 Task: Look for space in Elmadağ, Turkey from 10th August, 2023 to 18th August, 2023 for 2 adults in price range Rs.10000 to Rs.14000. Place can be private room with 1  bedroom having 1 bed and 1 bathroom. Property type can be house, flat, guest house. Amenities needed are: wifi, TV, free parkinig on premises, gym, breakfast. Booking option can be shelf check-in. Required host language is English.
Action: Mouse moved to (398, 110)
Screenshot: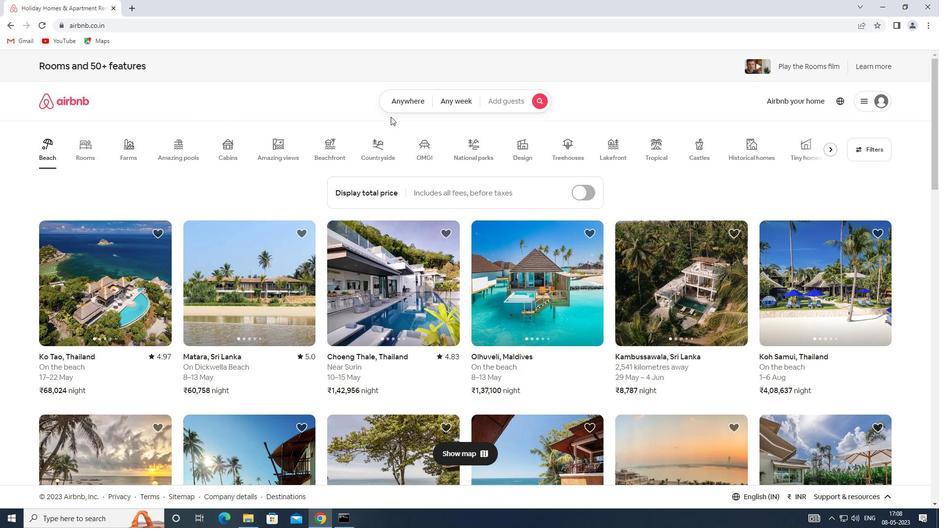 
Action: Mouse pressed left at (398, 110)
Screenshot: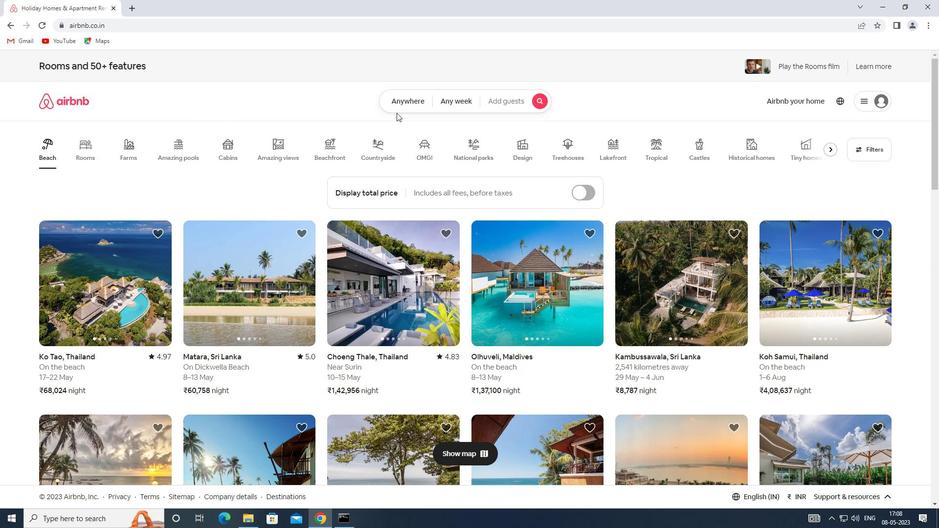 
Action: Mouse moved to (293, 138)
Screenshot: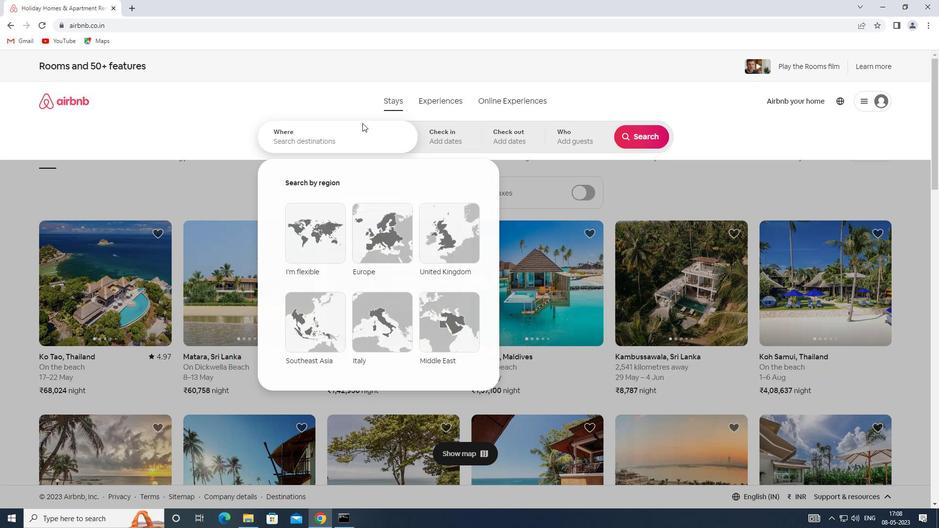
Action: Mouse pressed left at (293, 138)
Screenshot: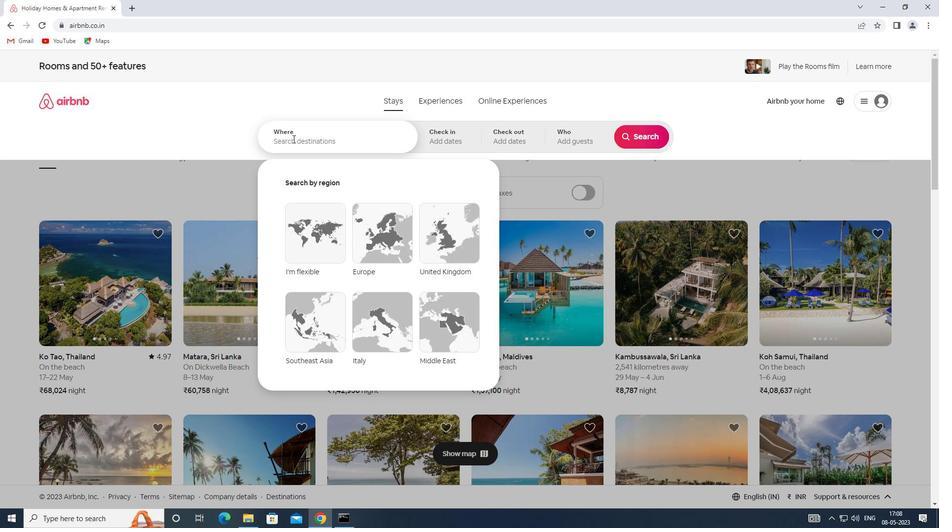 
Action: Key pressed <Key.shift>SPACE<Key.space>IN<Key.space><Key.shift>ELMAG<Key.backspace>DAG.<Key.backspace>,<Key.shift>TURKEY
Screenshot: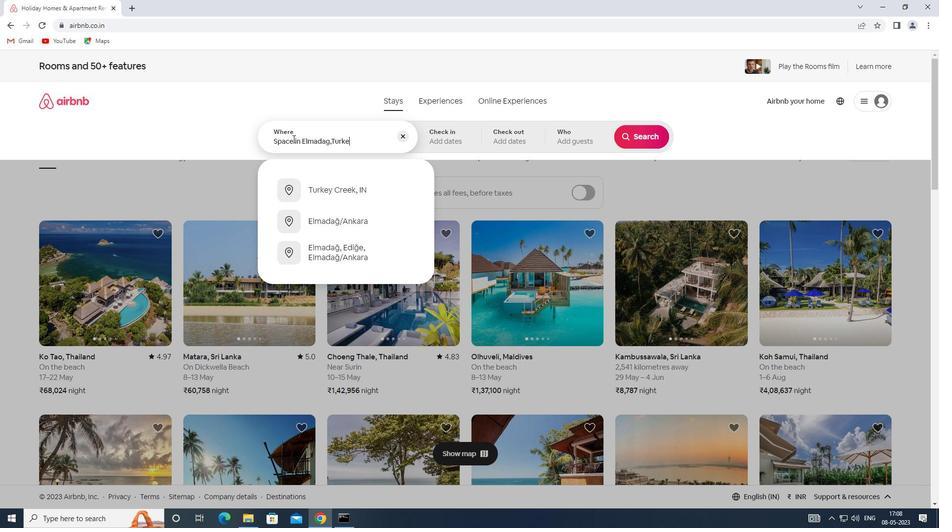
Action: Mouse moved to (441, 142)
Screenshot: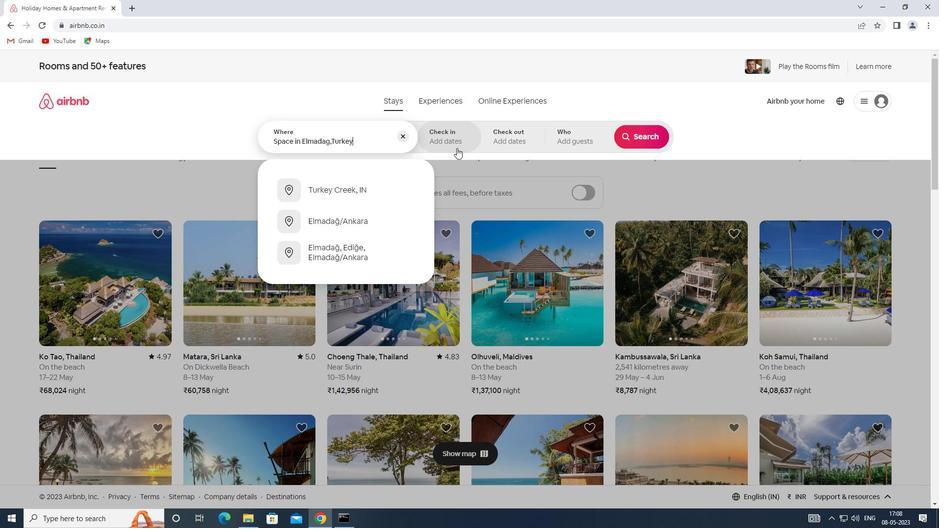 
Action: Mouse pressed left at (441, 142)
Screenshot: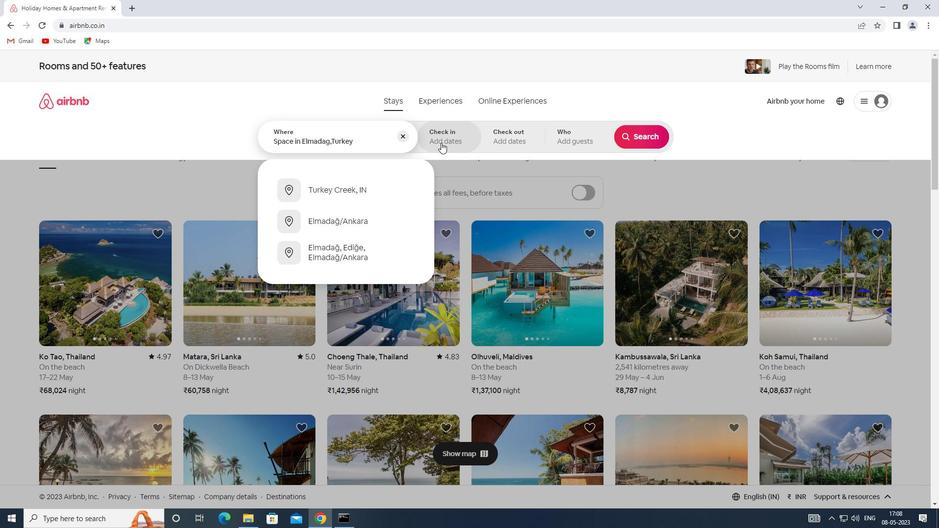
Action: Mouse moved to (642, 216)
Screenshot: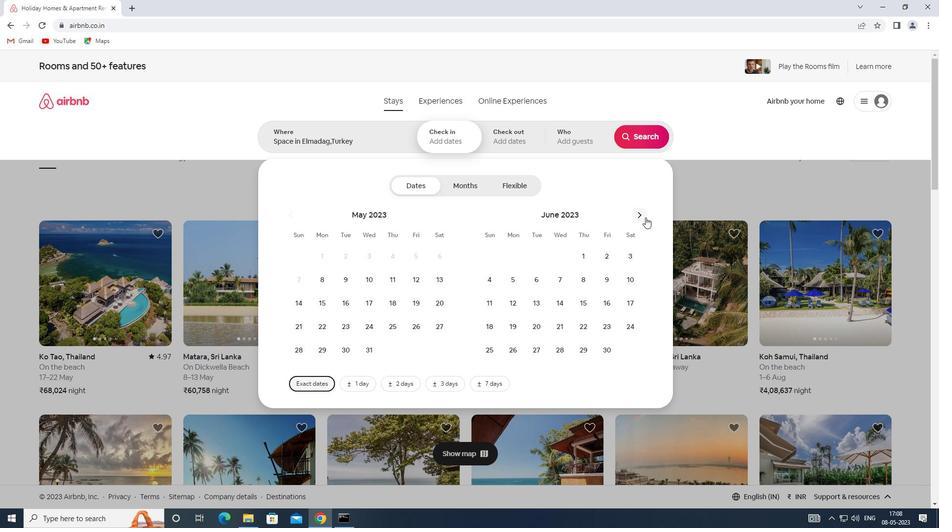 
Action: Mouse pressed left at (642, 216)
Screenshot: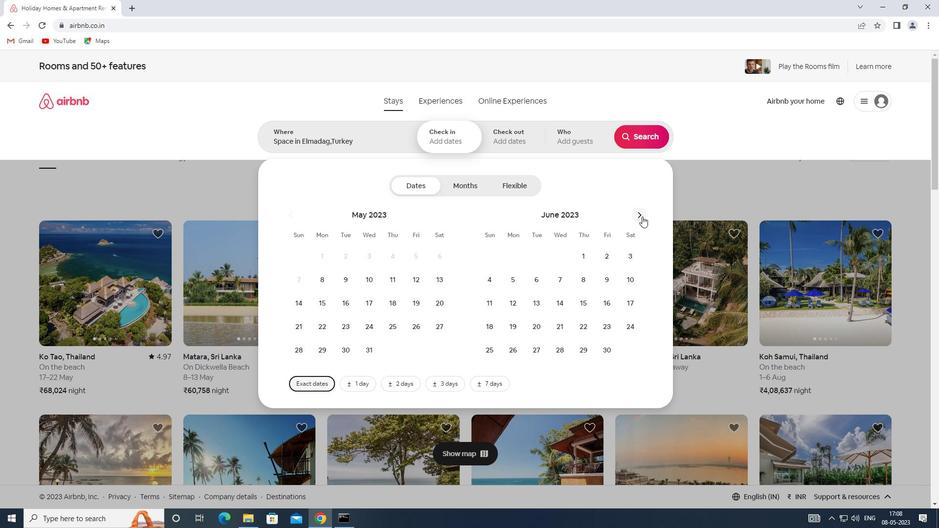 
Action: Mouse pressed left at (642, 216)
Screenshot: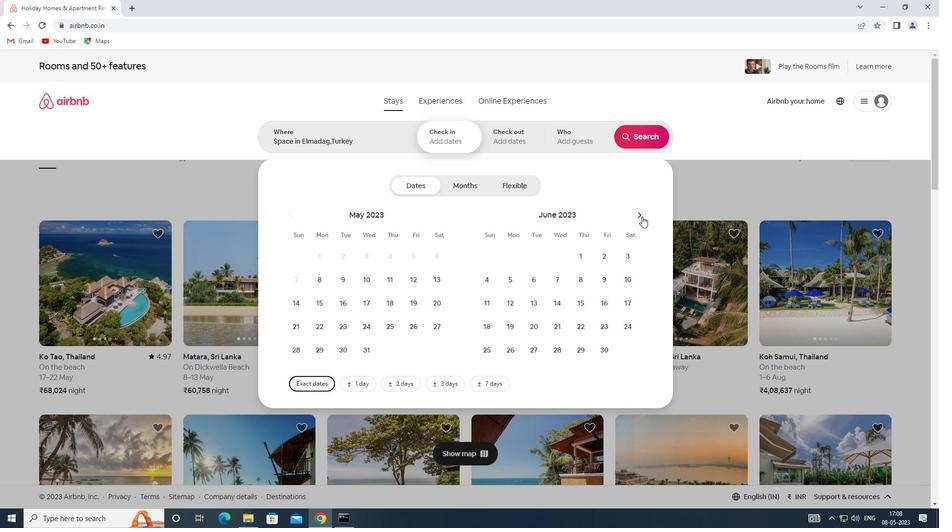 
Action: Mouse moved to (587, 277)
Screenshot: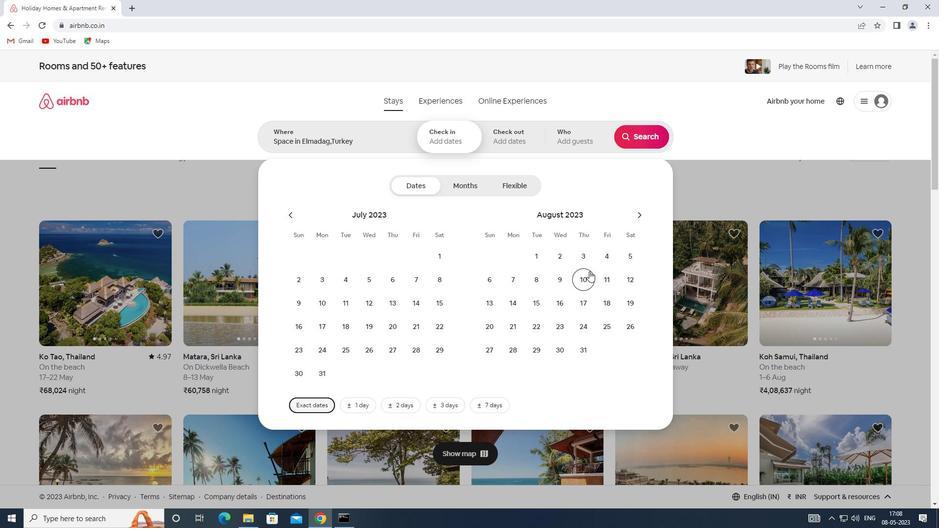 
Action: Mouse pressed left at (587, 277)
Screenshot: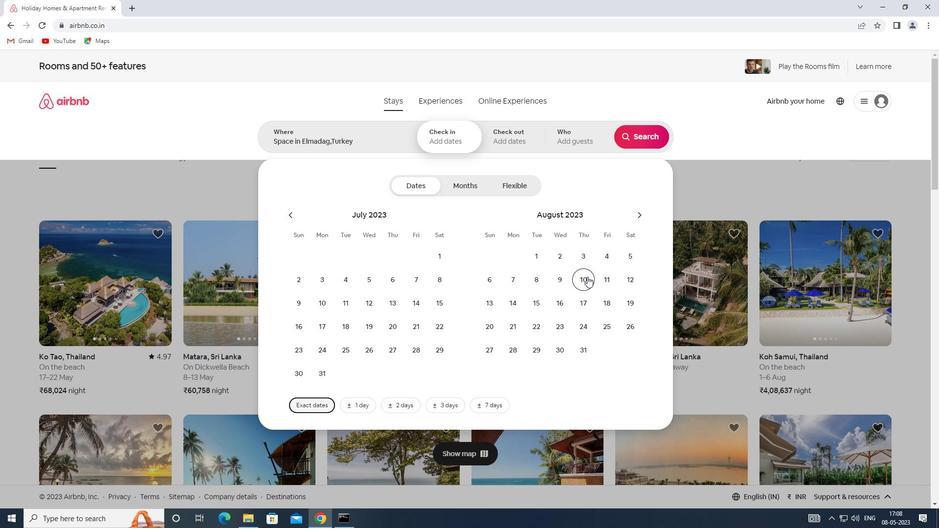 
Action: Mouse moved to (611, 301)
Screenshot: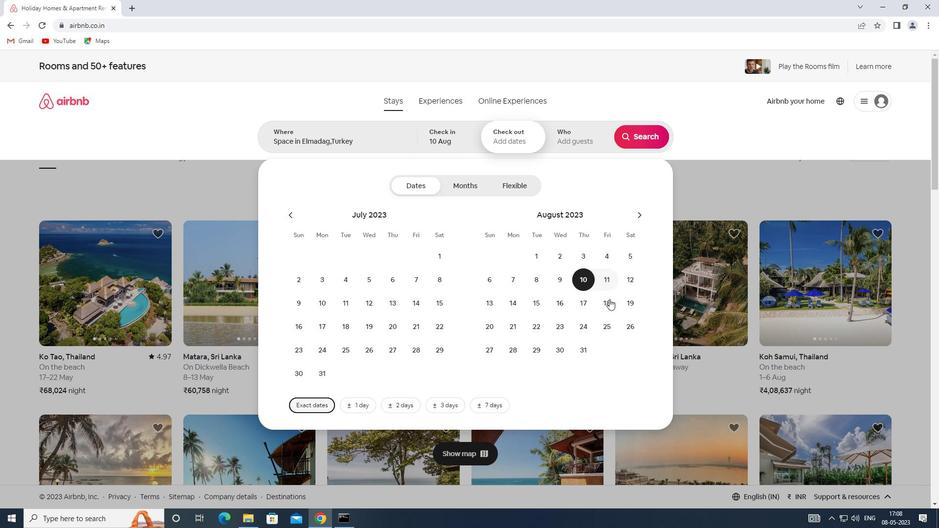 
Action: Mouse pressed left at (611, 301)
Screenshot: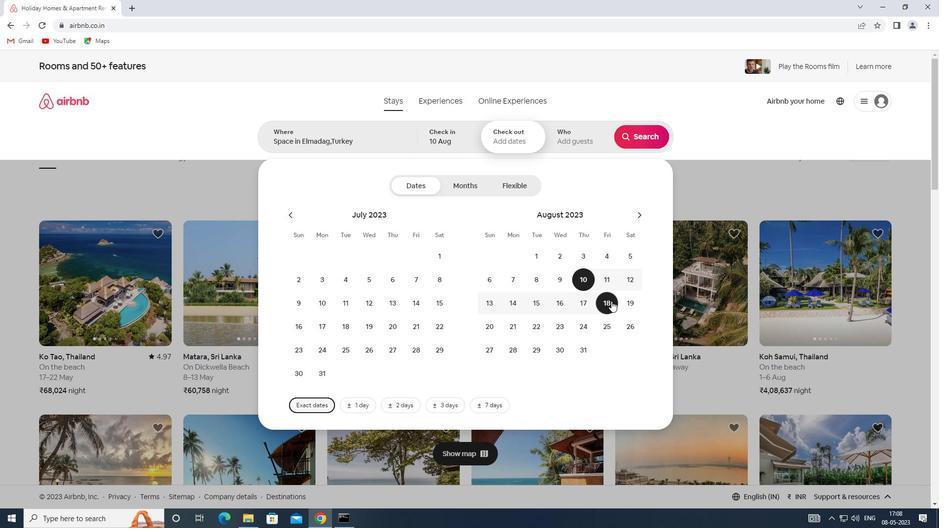 
Action: Mouse moved to (576, 137)
Screenshot: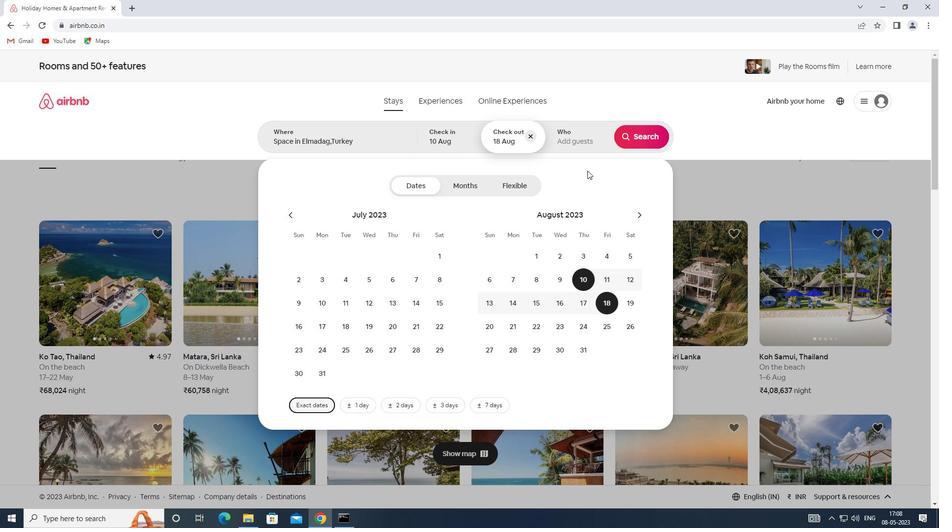 
Action: Mouse pressed left at (576, 137)
Screenshot: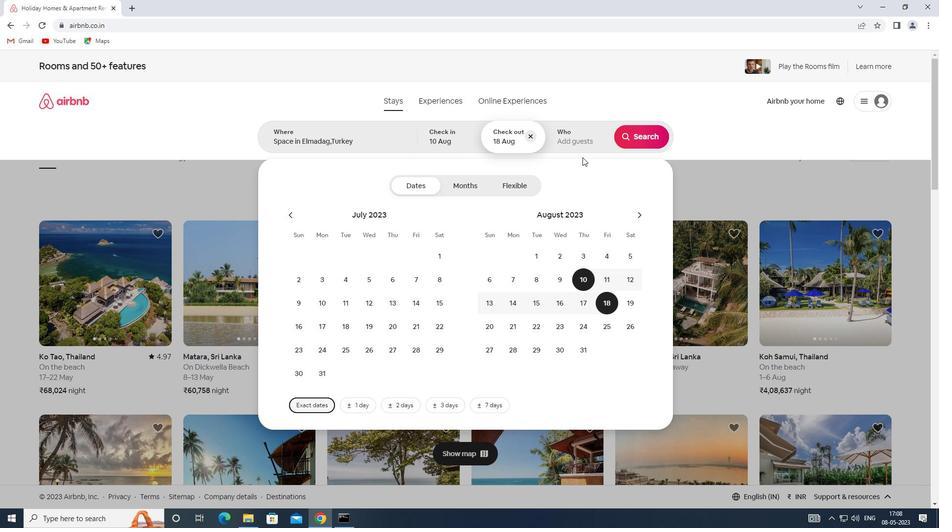 
Action: Mouse moved to (639, 187)
Screenshot: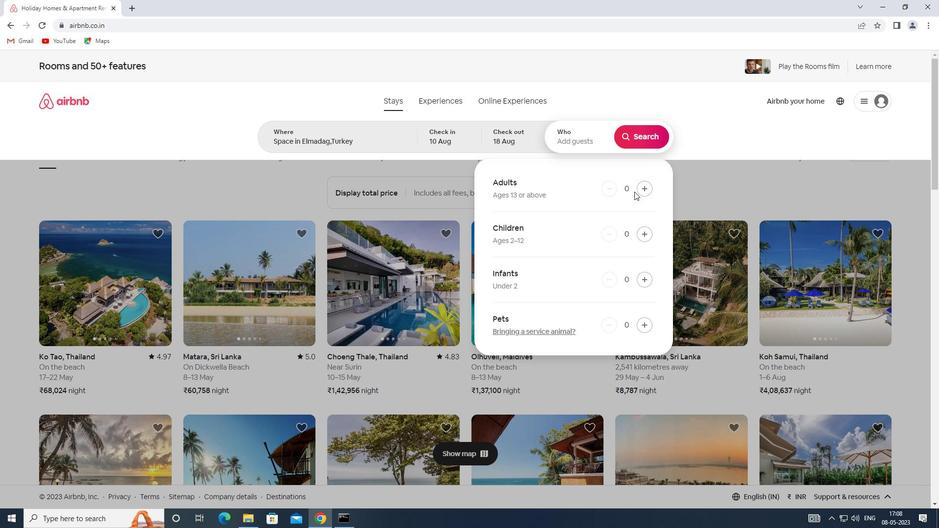 
Action: Mouse pressed left at (639, 187)
Screenshot: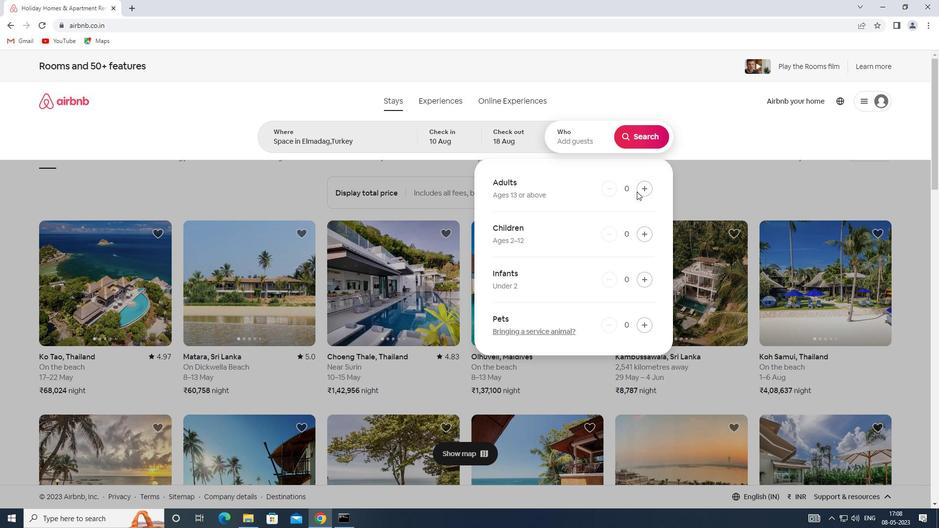 
Action: Mouse pressed left at (639, 187)
Screenshot: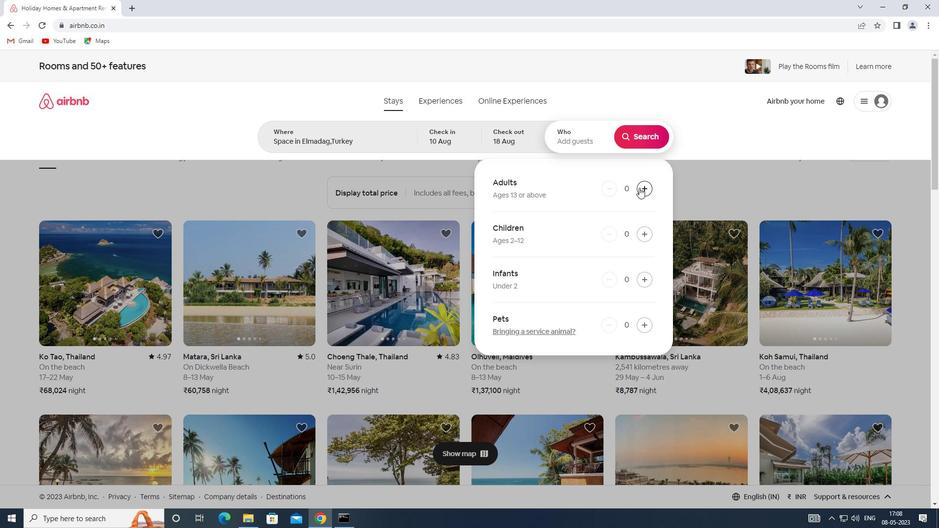 
Action: Mouse moved to (642, 143)
Screenshot: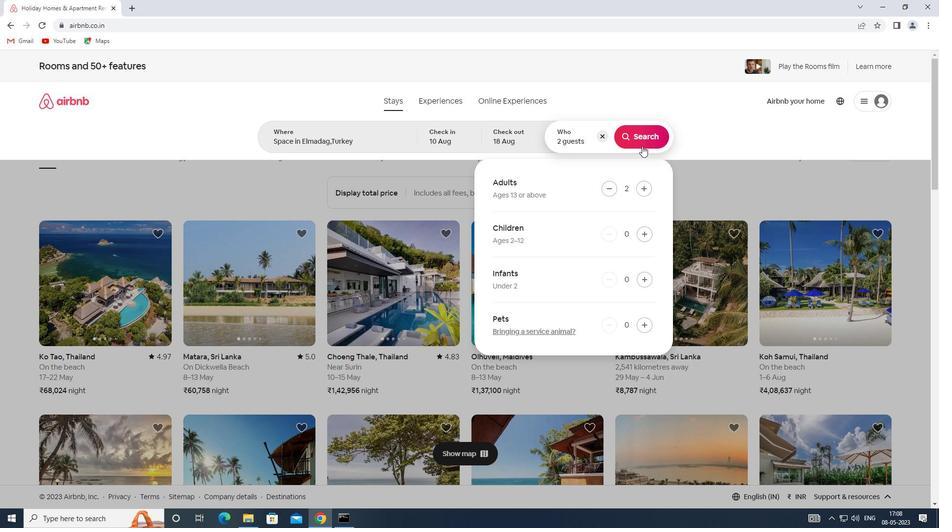 
Action: Mouse pressed left at (642, 143)
Screenshot: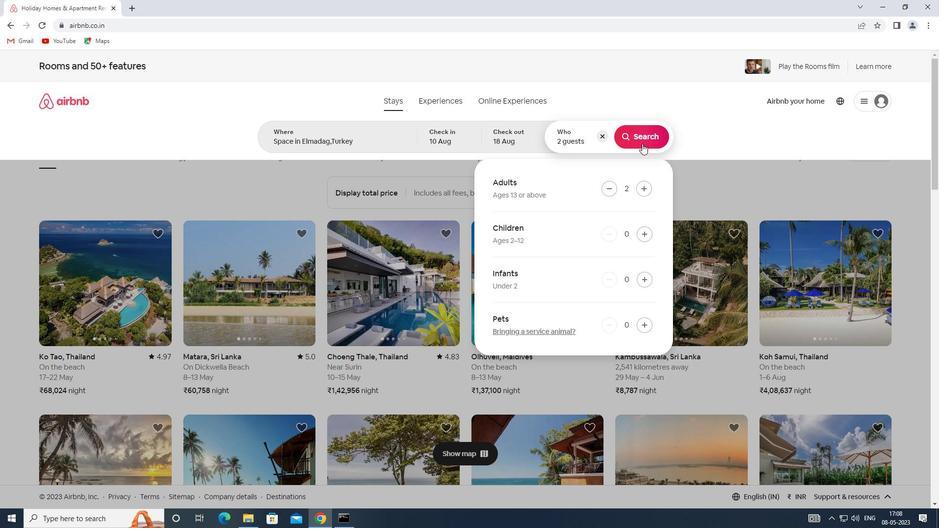 
Action: Mouse moved to (878, 107)
Screenshot: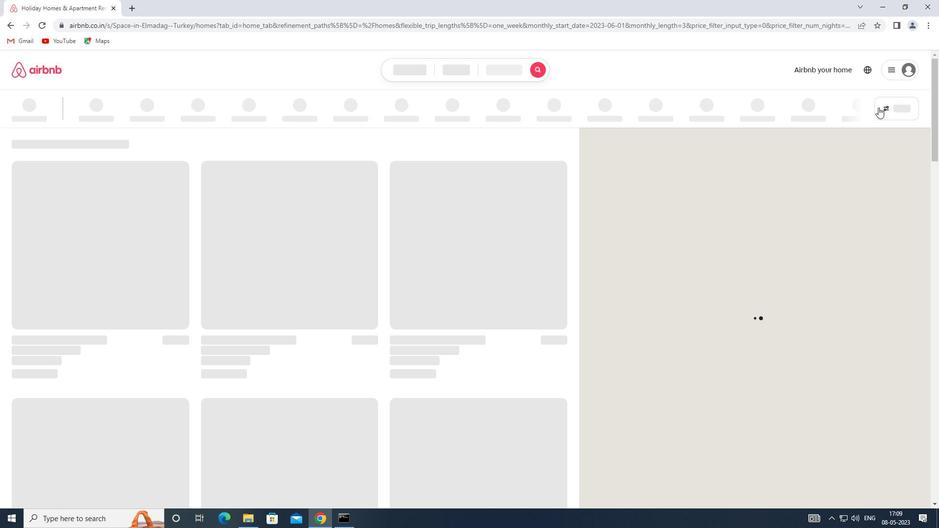 
Action: Mouse pressed left at (878, 107)
Screenshot: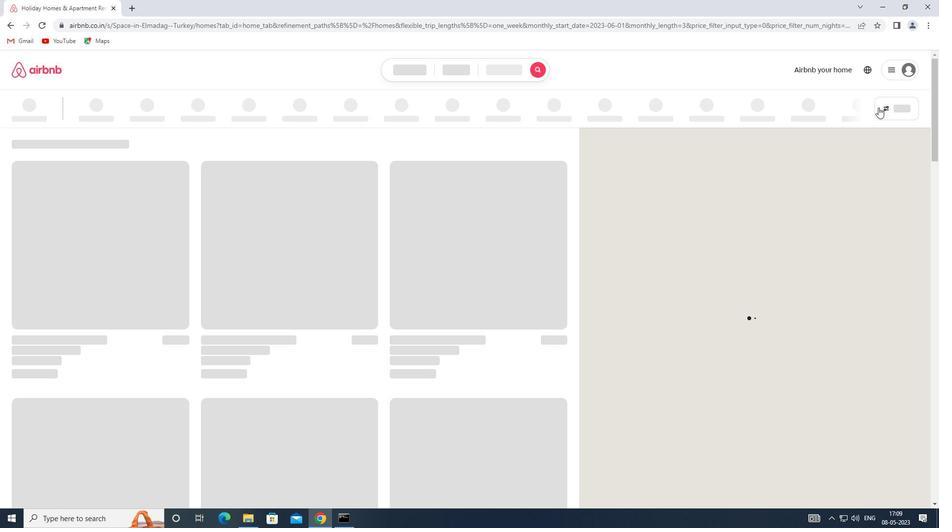 
Action: Mouse moved to (878, 108)
Screenshot: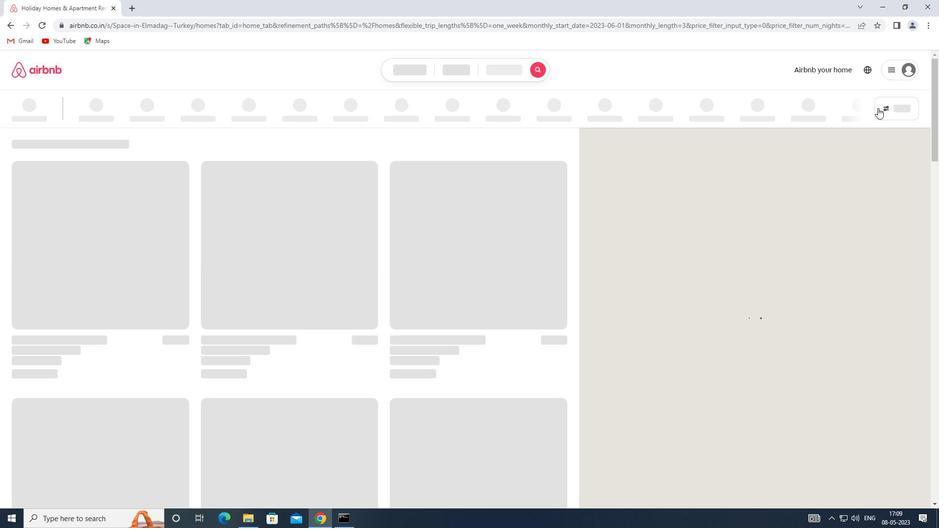 
Action: Mouse pressed left at (878, 108)
Screenshot: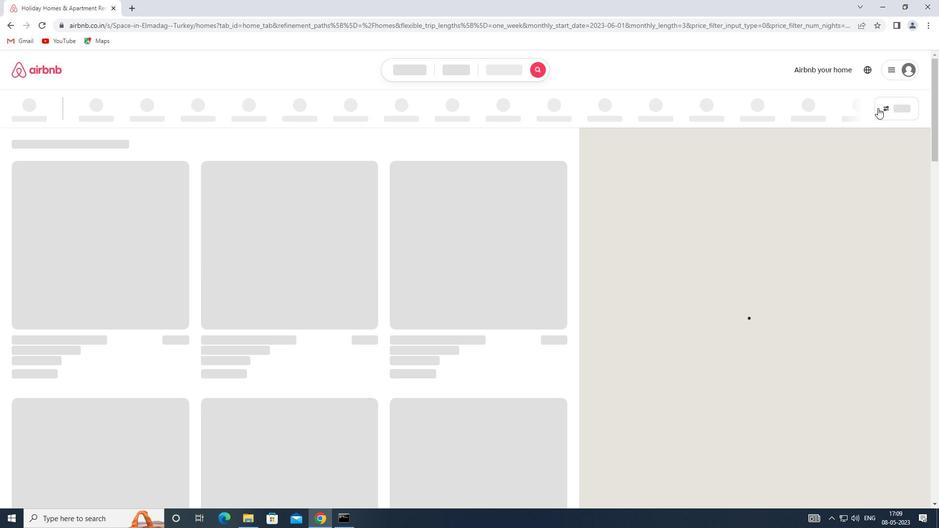 
Action: Mouse moved to (888, 108)
Screenshot: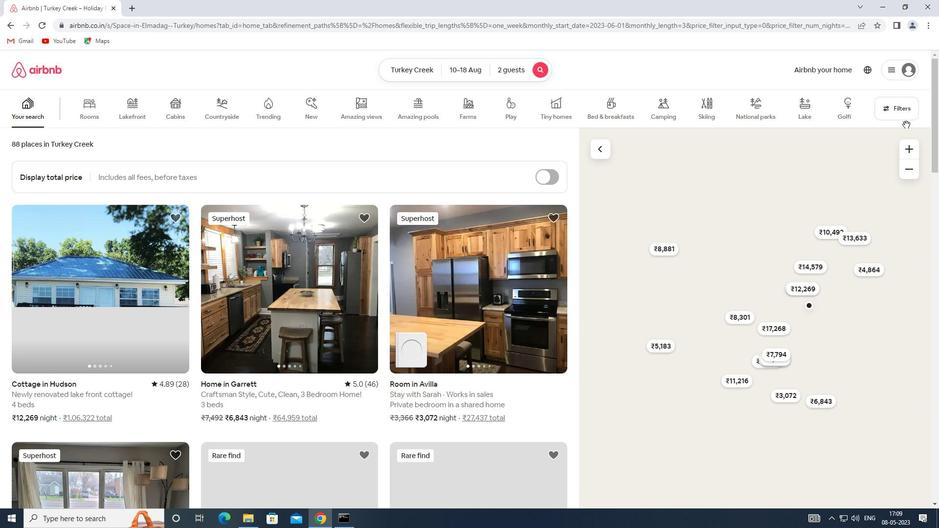 
Action: Mouse pressed left at (888, 108)
Screenshot: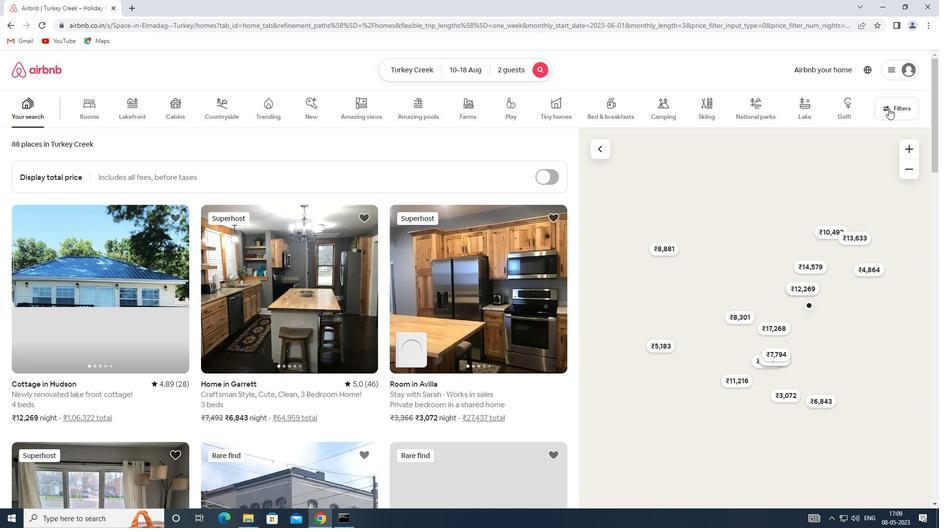 
Action: Mouse moved to (339, 352)
Screenshot: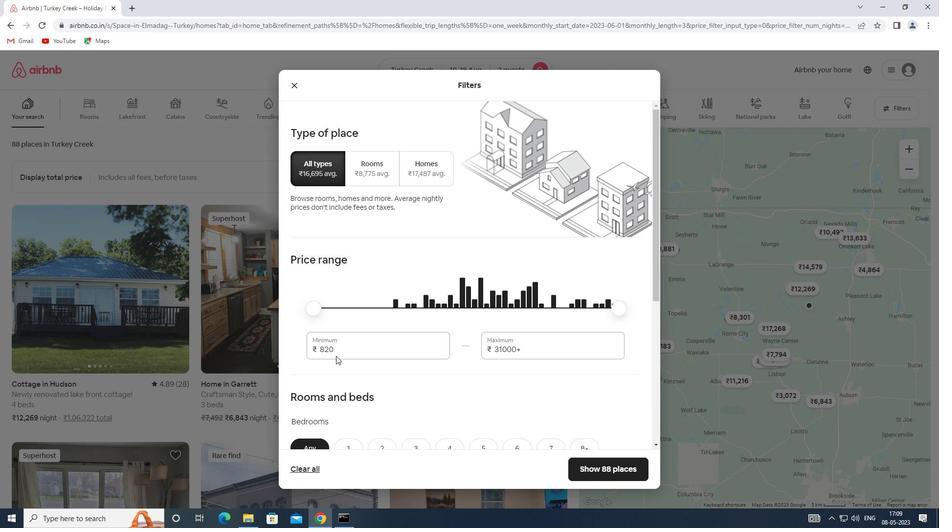 
Action: Mouse pressed left at (339, 352)
Screenshot: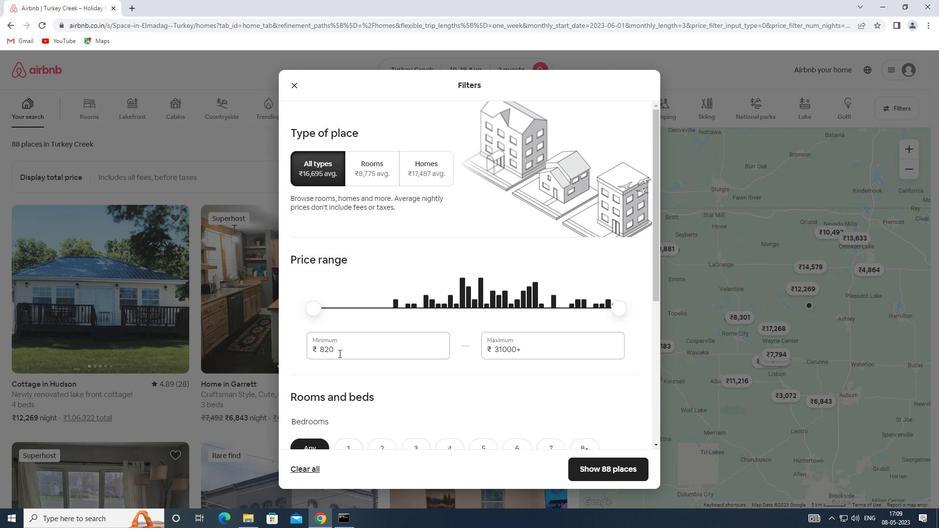 
Action: Mouse moved to (294, 351)
Screenshot: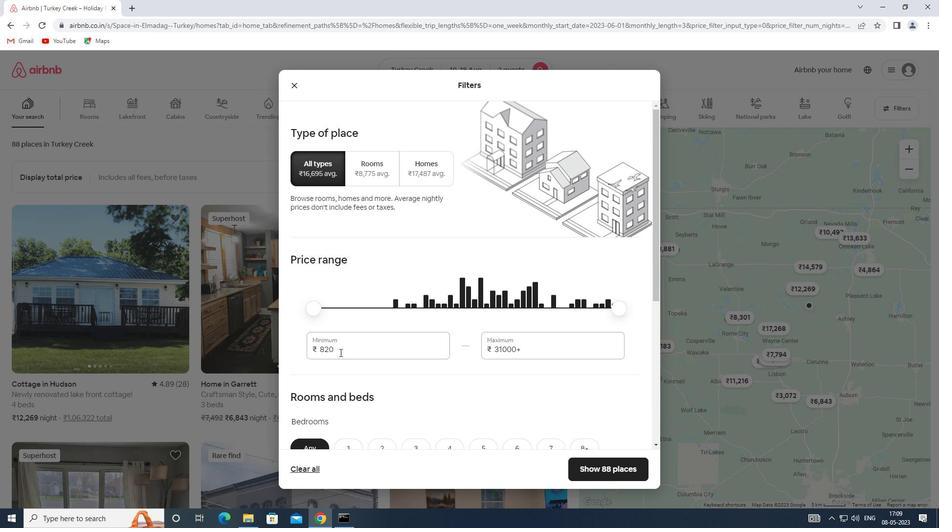 
Action: Key pressed 10000
Screenshot: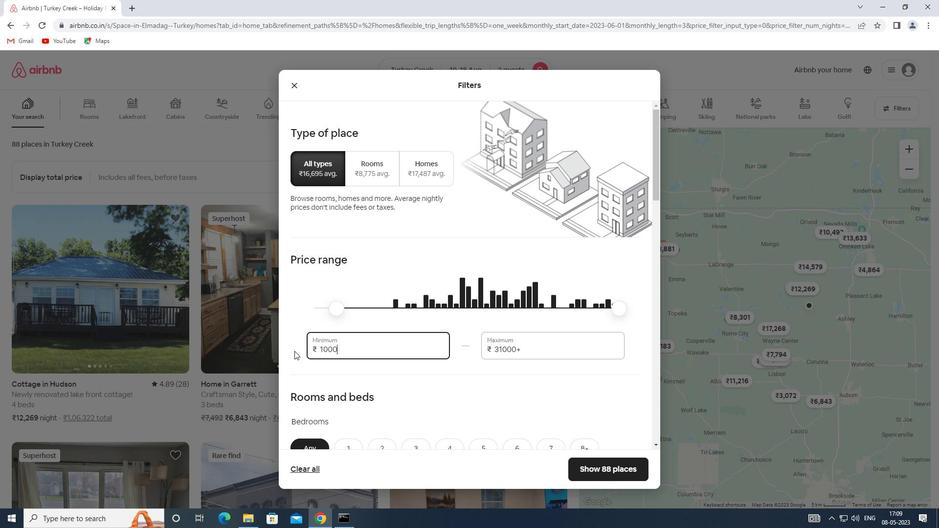 
Action: Mouse moved to (534, 353)
Screenshot: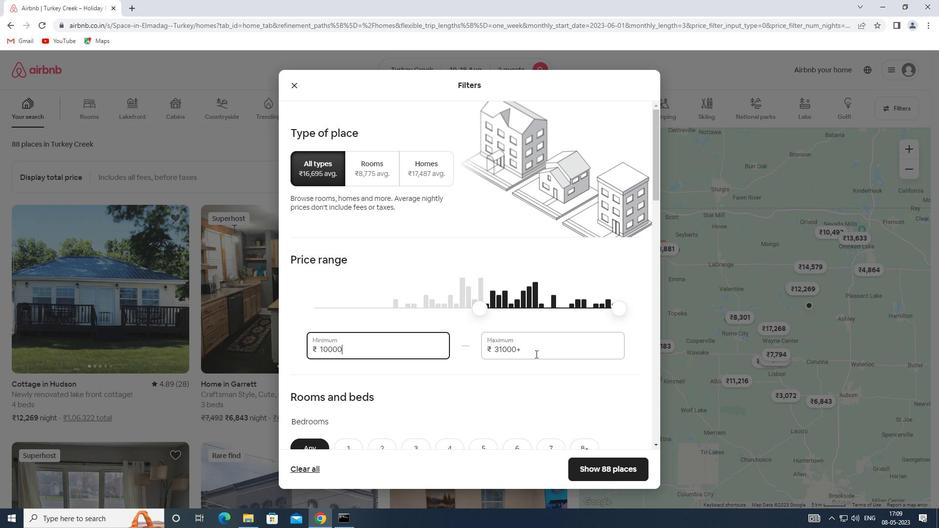 
Action: Mouse pressed left at (534, 353)
Screenshot: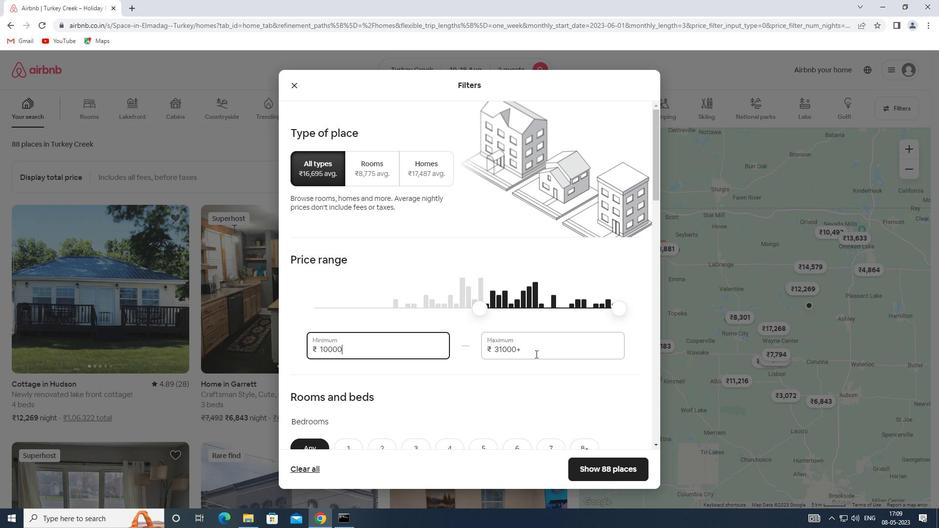 
Action: Mouse moved to (460, 357)
Screenshot: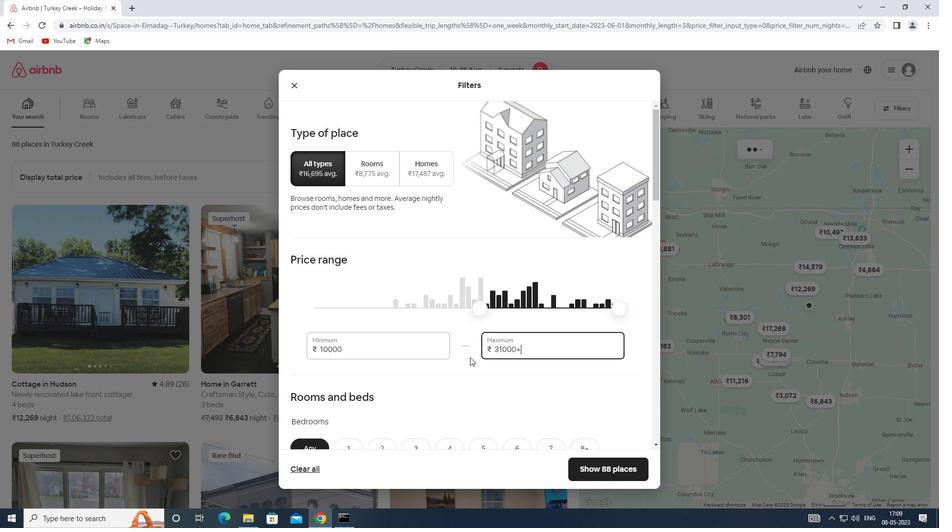 
Action: Key pressed 14000
Screenshot: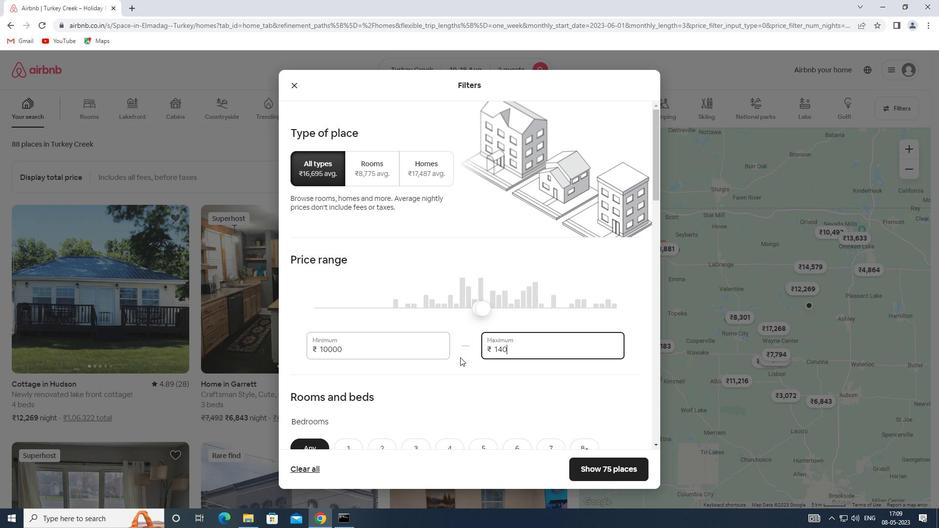 
Action: Mouse moved to (462, 330)
Screenshot: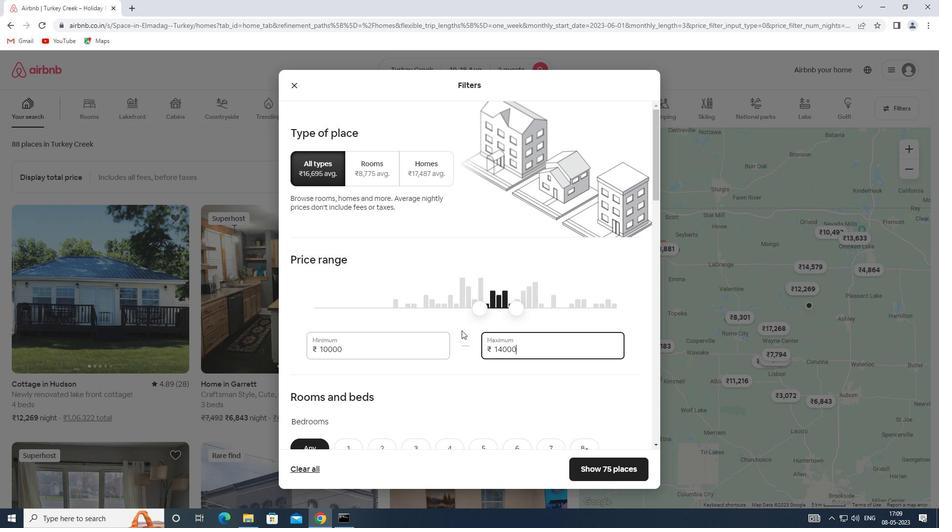 
Action: Mouse scrolled (462, 329) with delta (0, 0)
Screenshot: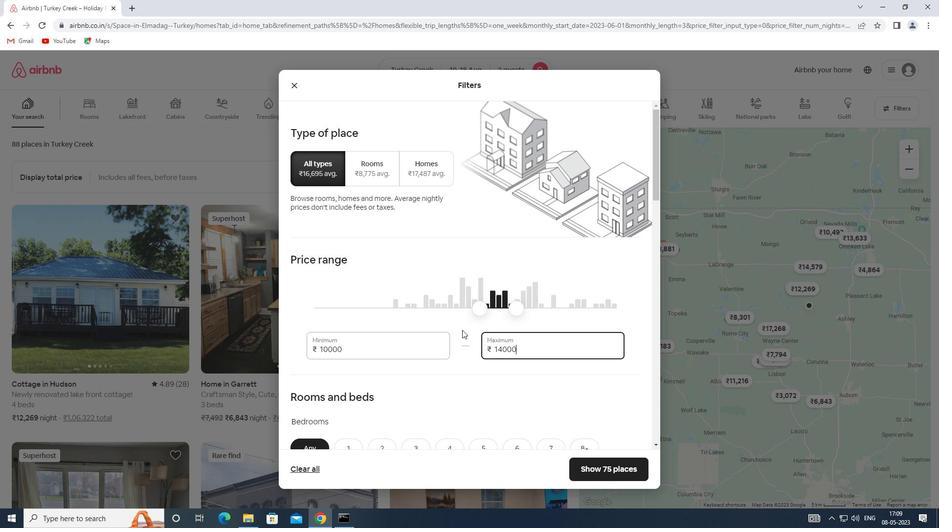 
Action: Mouse scrolled (462, 329) with delta (0, 0)
Screenshot: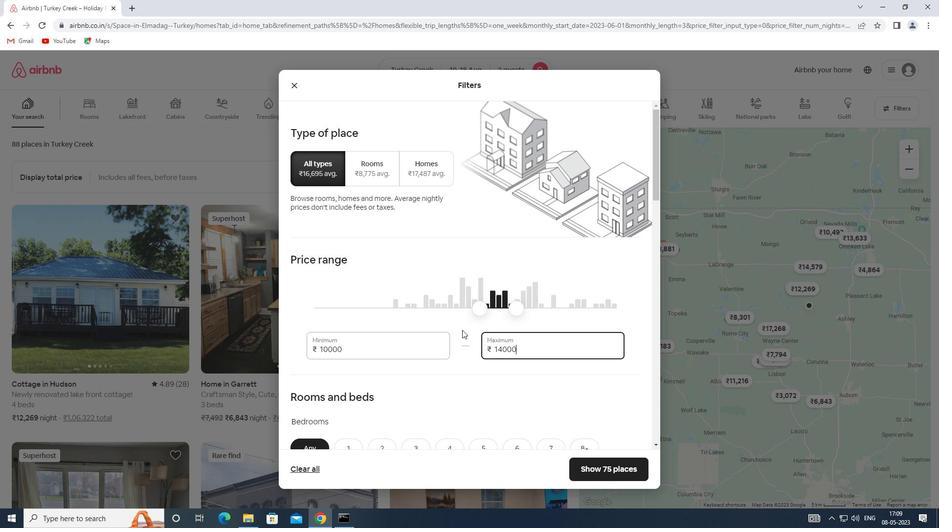 
Action: Mouse scrolled (462, 329) with delta (0, 0)
Screenshot: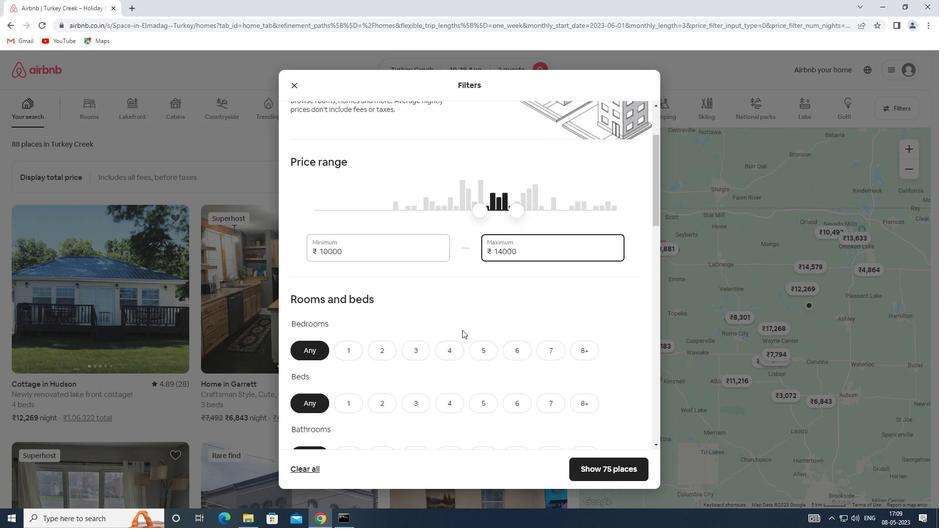 
Action: Mouse moved to (346, 300)
Screenshot: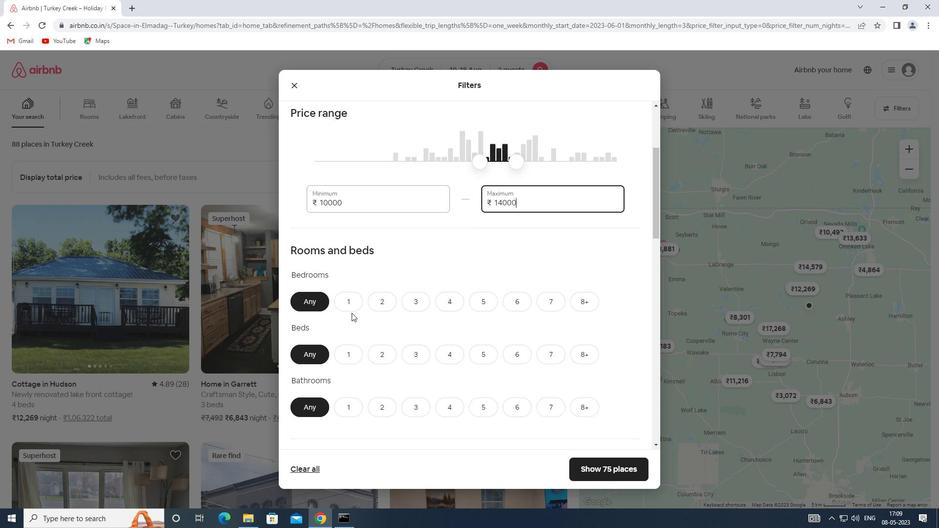 
Action: Mouse pressed left at (346, 300)
Screenshot: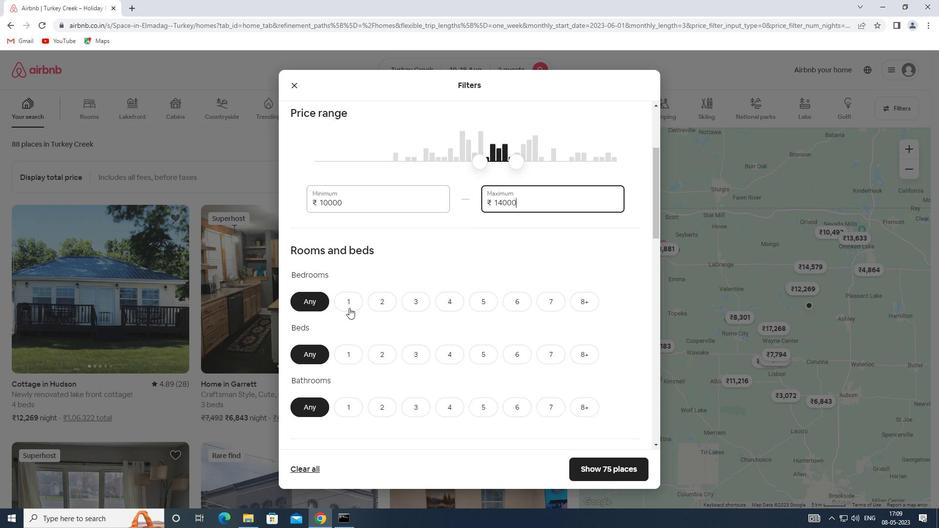 
Action: Mouse moved to (355, 356)
Screenshot: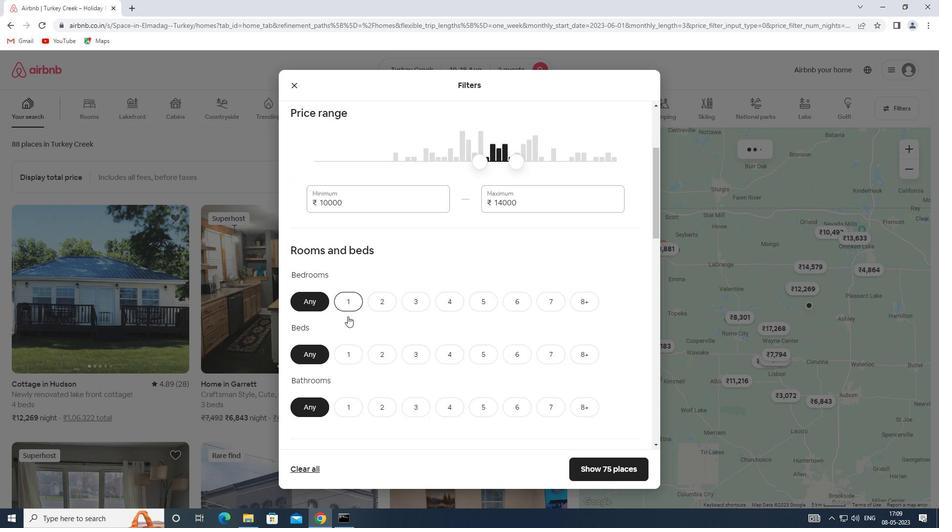 
Action: Mouse pressed left at (355, 356)
Screenshot: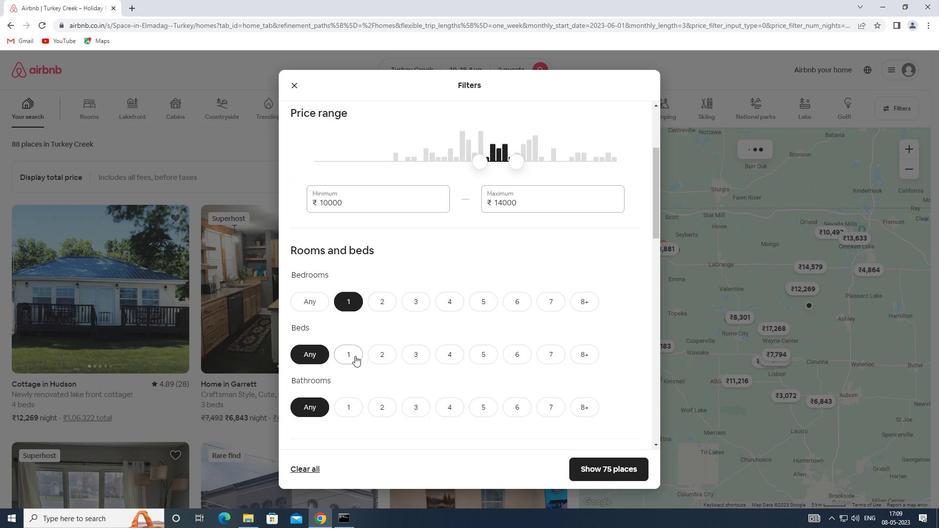 
Action: Mouse moved to (352, 408)
Screenshot: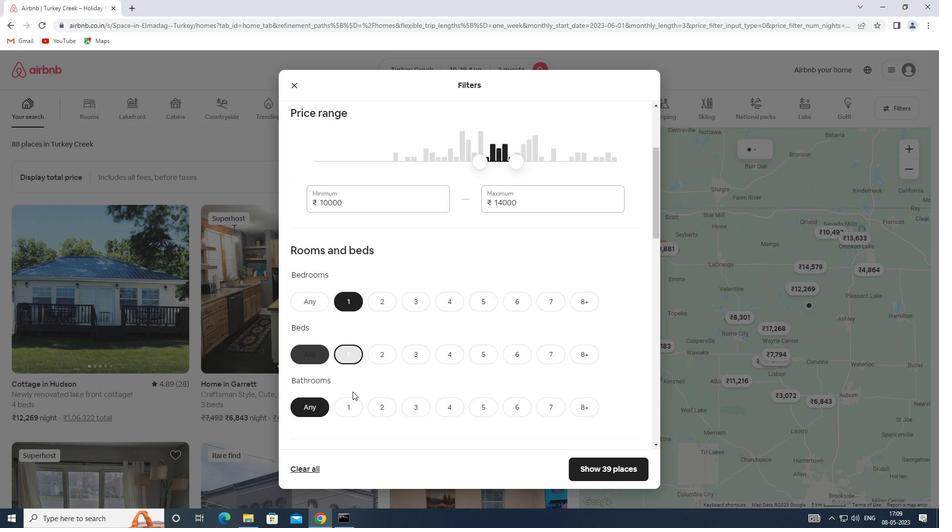 
Action: Mouse pressed left at (352, 408)
Screenshot: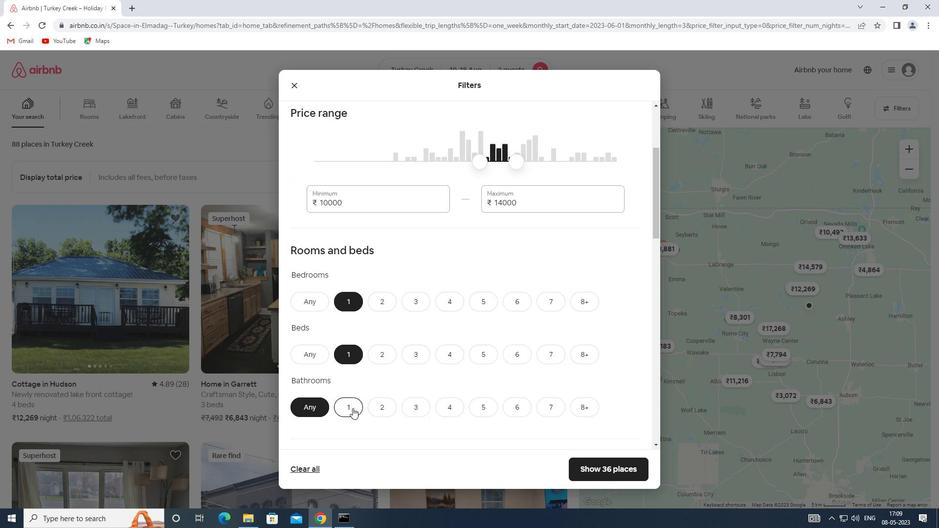 
Action: Mouse moved to (372, 375)
Screenshot: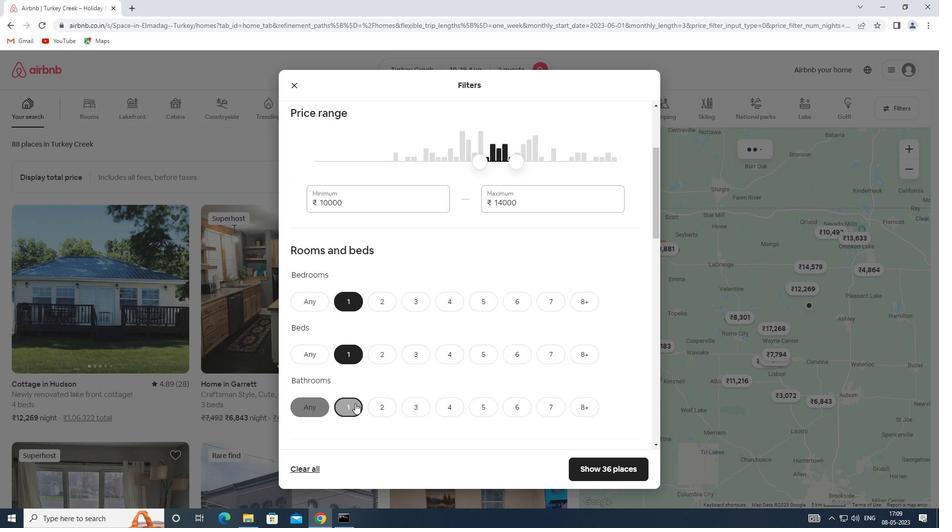 
Action: Mouse scrolled (372, 375) with delta (0, 0)
Screenshot: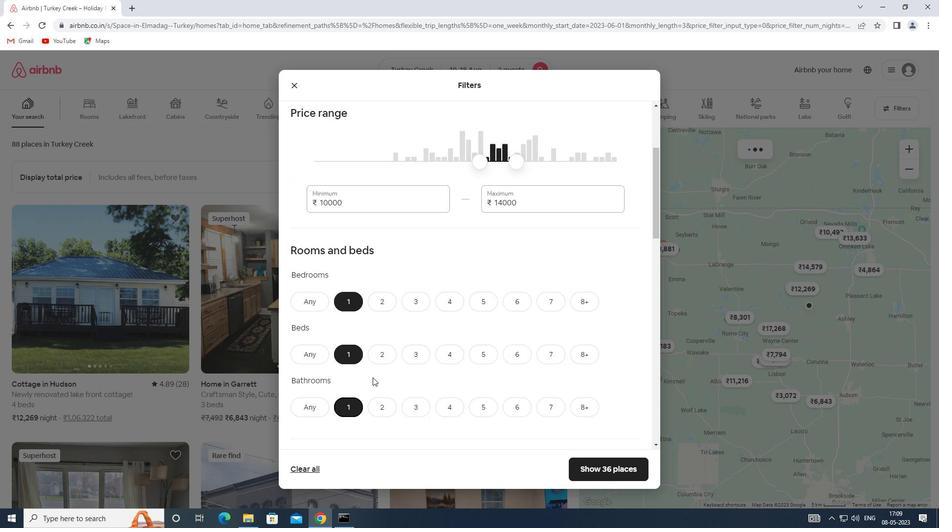 
Action: Mouse scrolled (372, 375) with delta (0, 0)
Screenshot: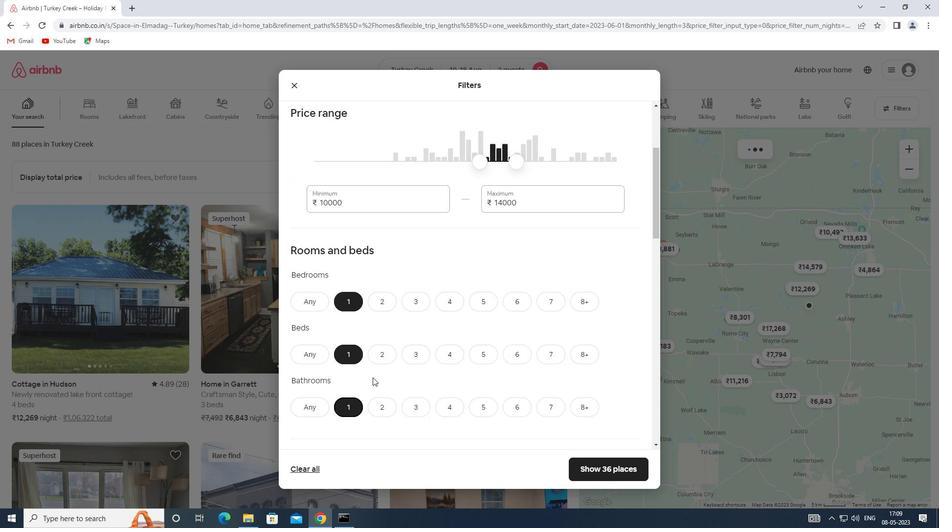 
Action: Mouse moved to (373, 375)
Screenshot: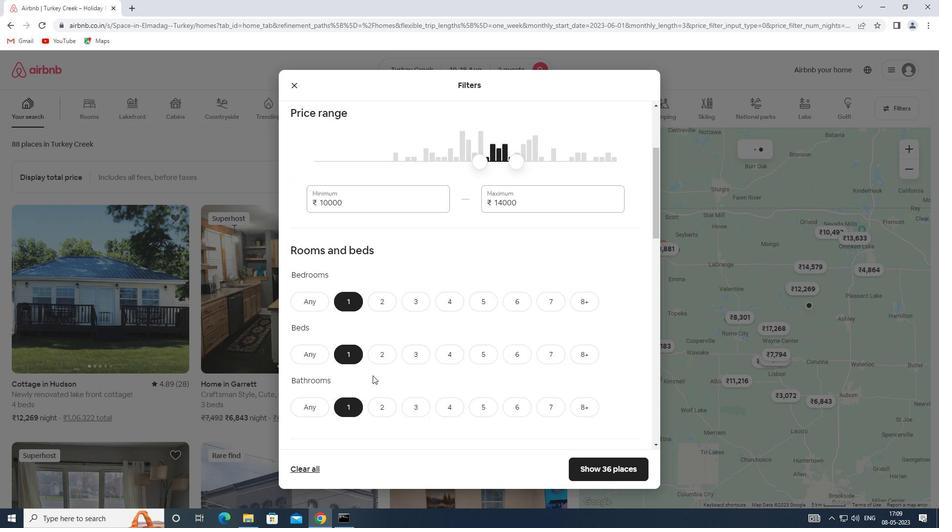 
Action: Mouse scrolled (373, 374) with delta (0, 0)
Screenshot: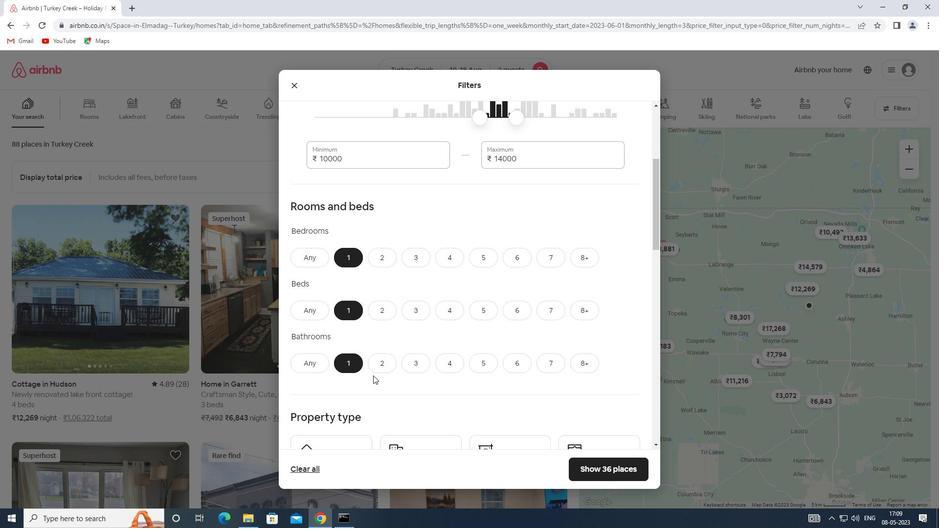 
Action: Mouse moved to (364, 369)
Screenshot: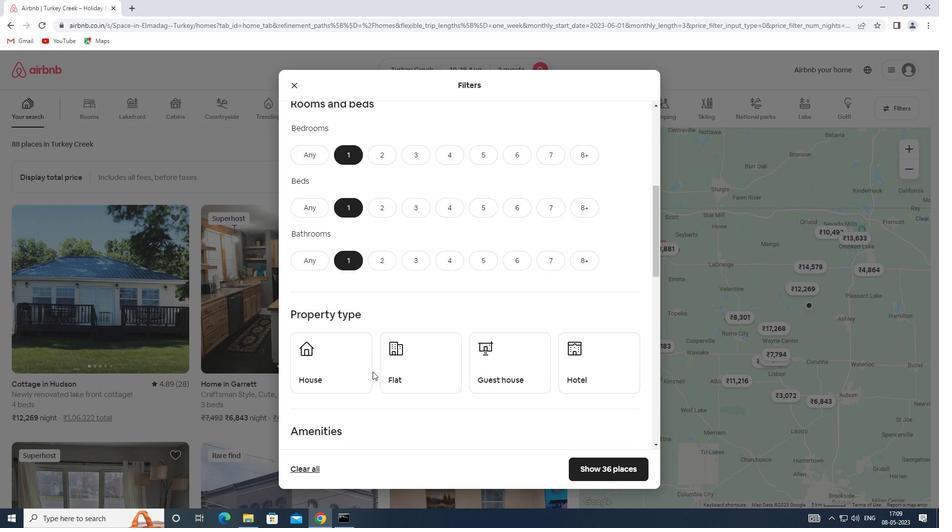 
Action: Mouse pressed left at (364, 369)
Screenshot: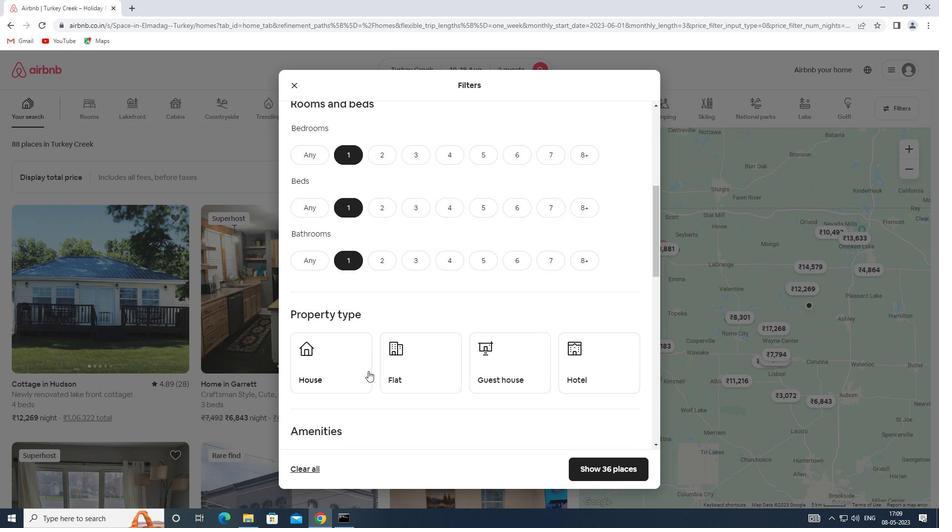 
Action: Mouse moved to (432, 361)
Screenshot: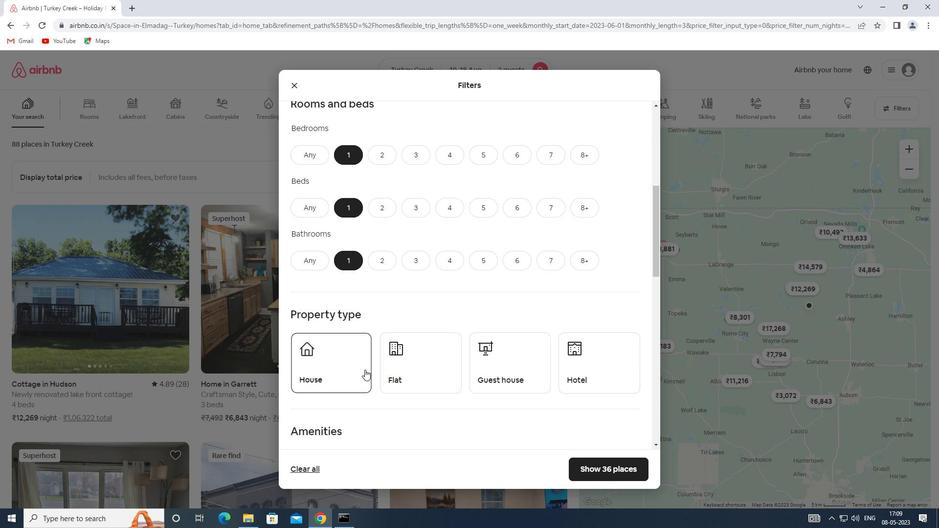 
Action: Mouse pressed left at (432, 361)
Screenshot: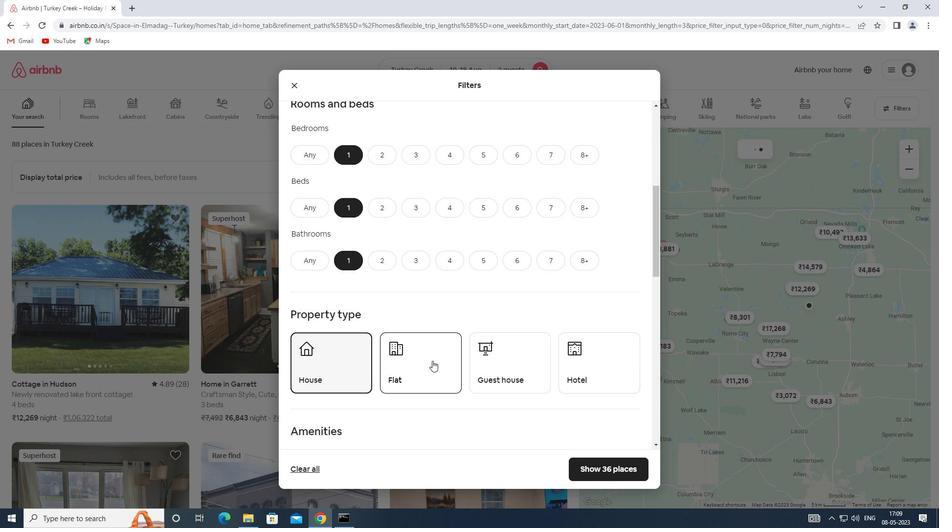 
Action: Mouse moved to (482, 360)
Screenshot: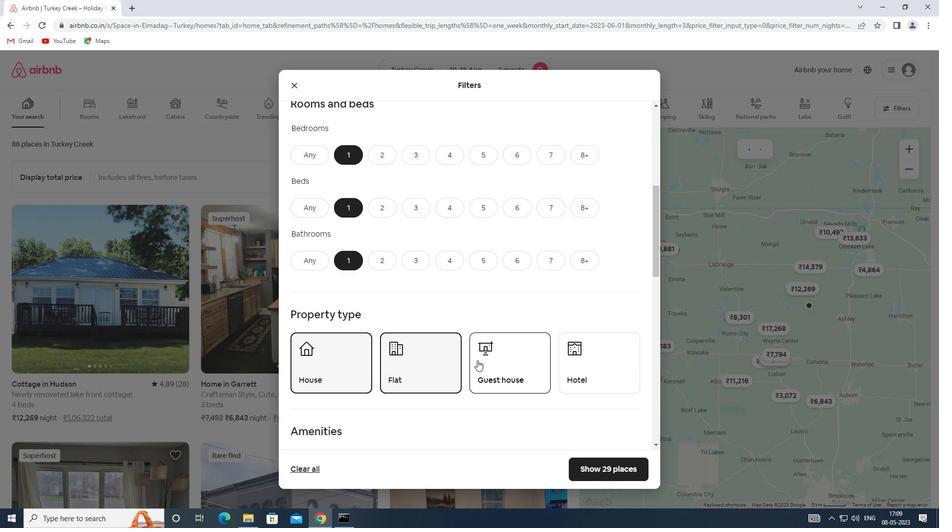 
Action: Mouse pressed left at (482, 360)
Screenshot: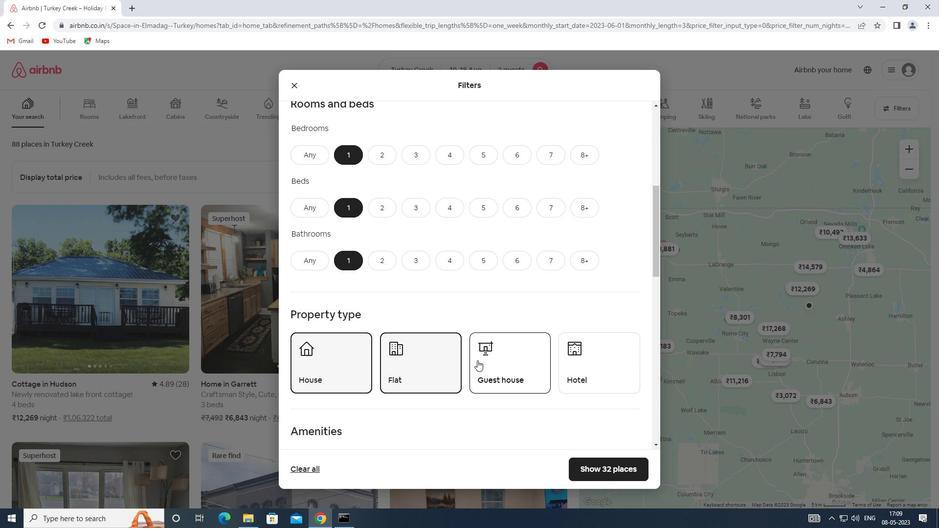 
Action: Mouse moved to (482, 360)
Screenshot: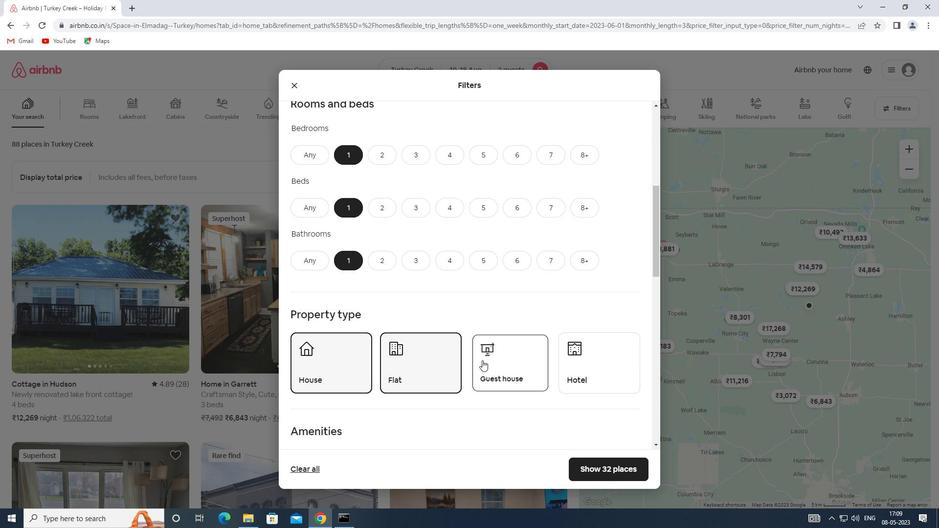 
Action: Mouse scrolled (482, 360) with delta (0, 0)
Screenshot: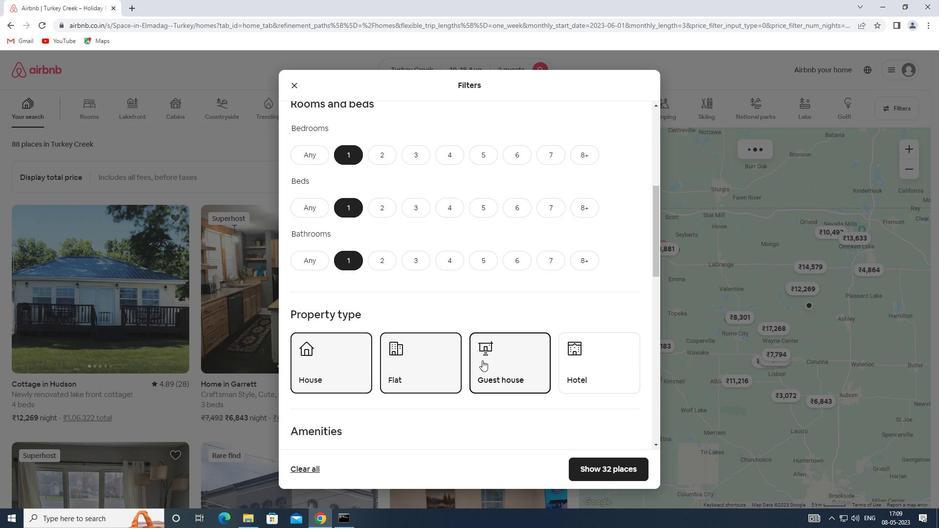 
Action: Mouse moved to (482, 361)
Screenshot: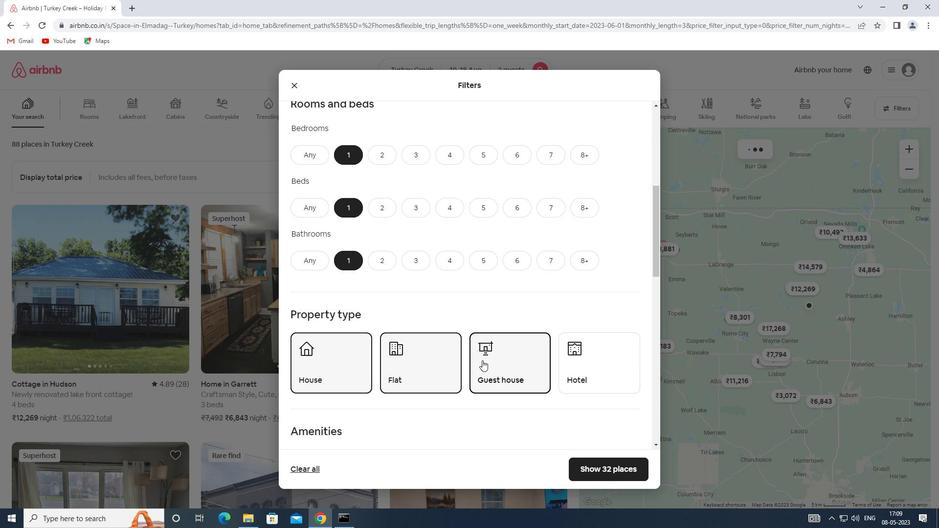 
Action: Mouse scrolled (482, 361) with delta (0, 0)
Screenshot: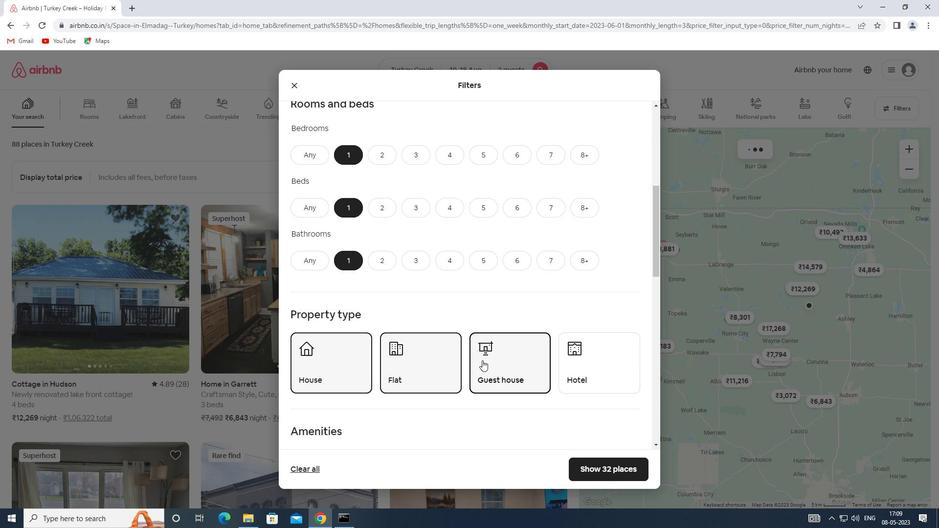 
Action: Mouse moved to (482, 362)
Screenshot: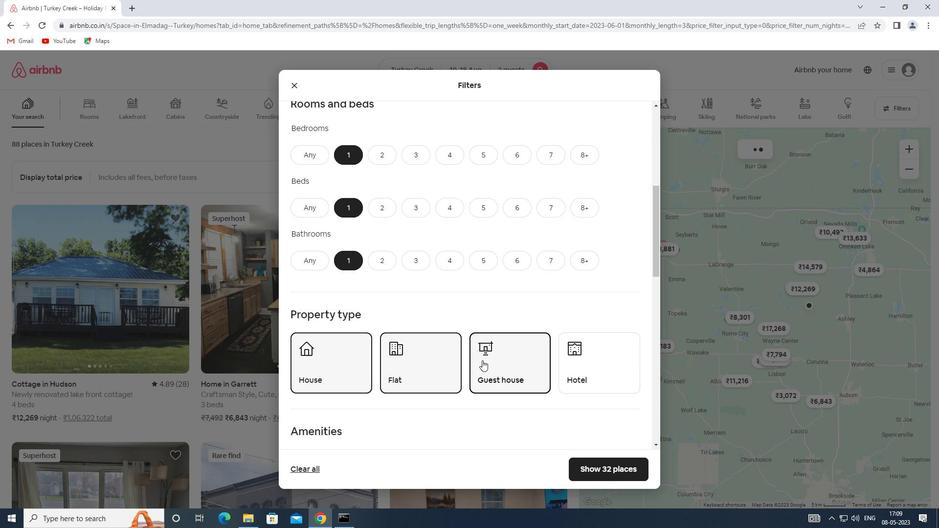 
Action: Mouse scrolled (482, 362) with delta (0, 0)
Screenshot: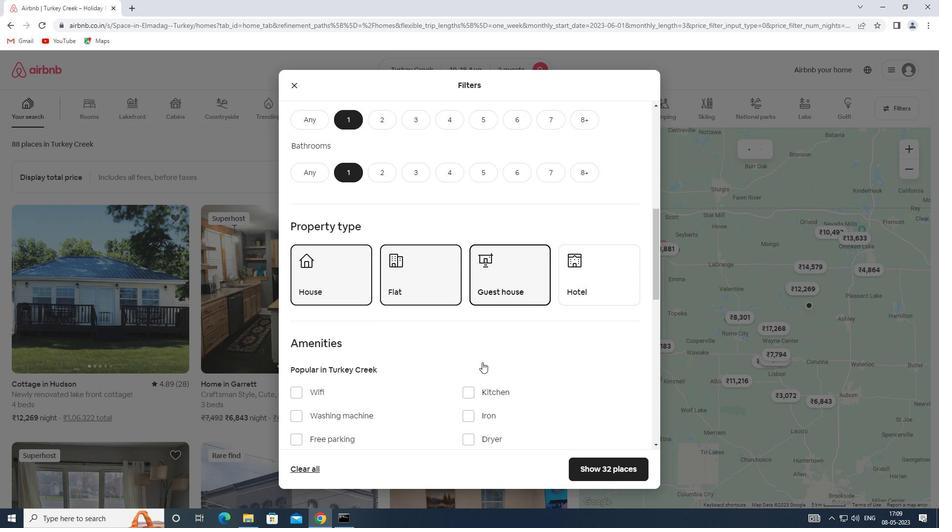 
Action: Mouse moved to (305, 400)
Screenshot: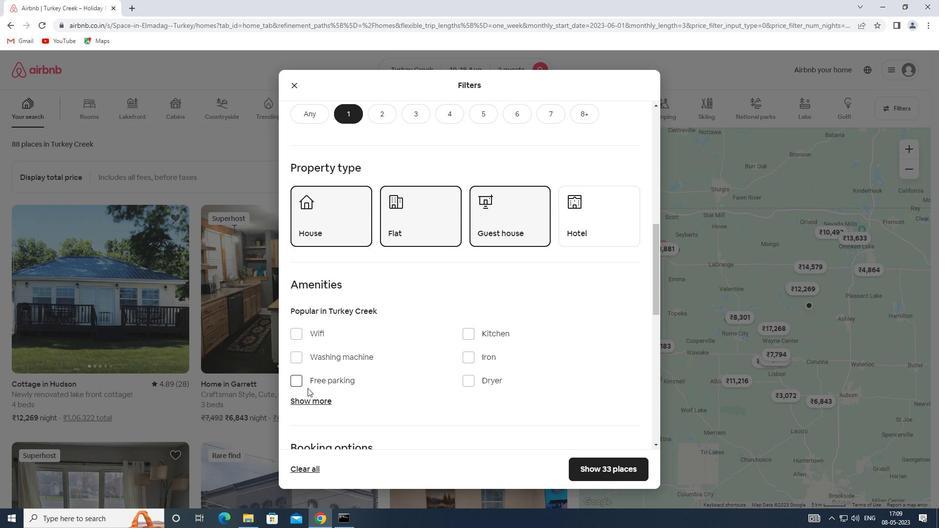 
Action: Mouse pressed left at (305, 400)
Screenshot: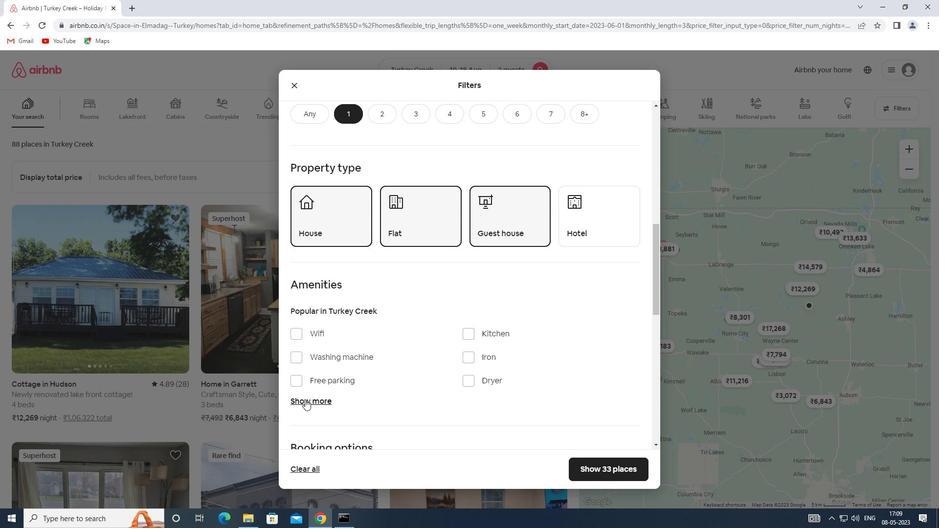 
Action: Mouse moved to (291, 335)
Screenshot: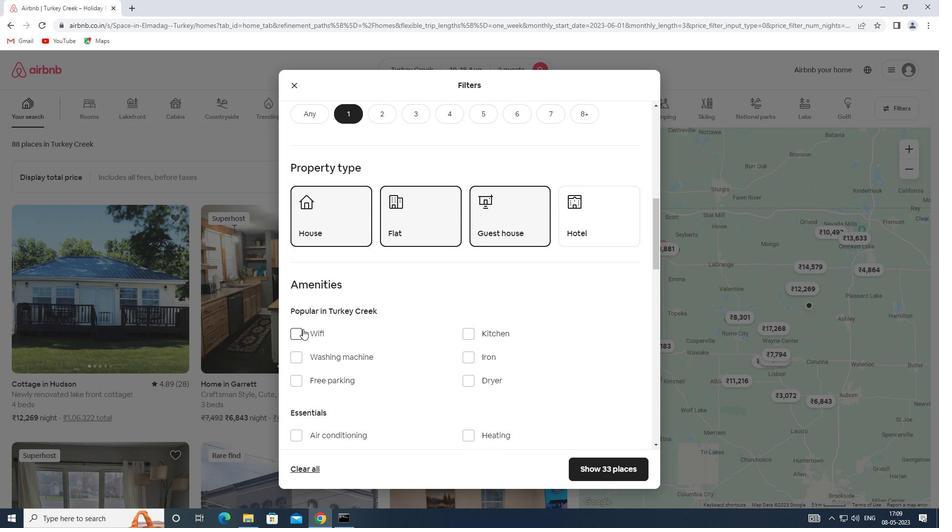 
Action: Mouse pressed left at (291, 335)
Screenshot: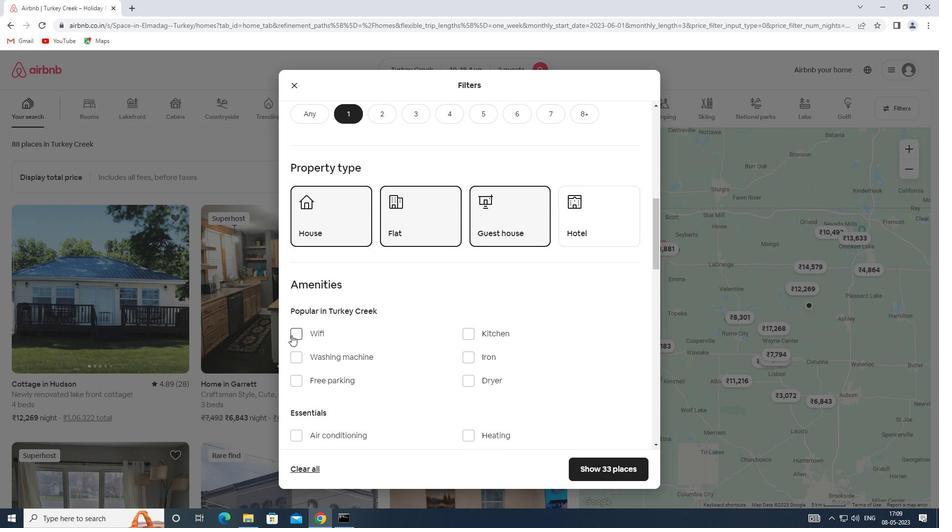 
Action: Mouse moved to (366, 340)
Screenshot: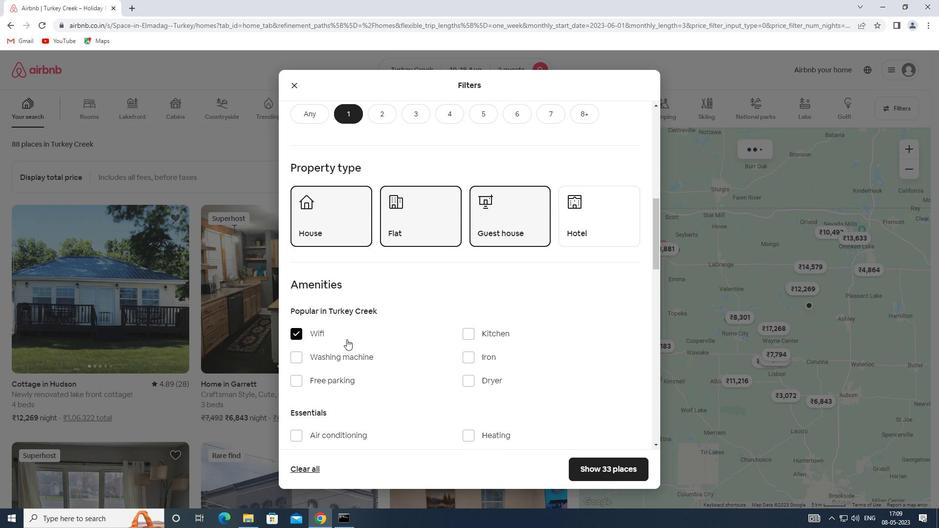 
Action: Mouse scrolled (366, 340) with delta (0, 0)
Screenshot: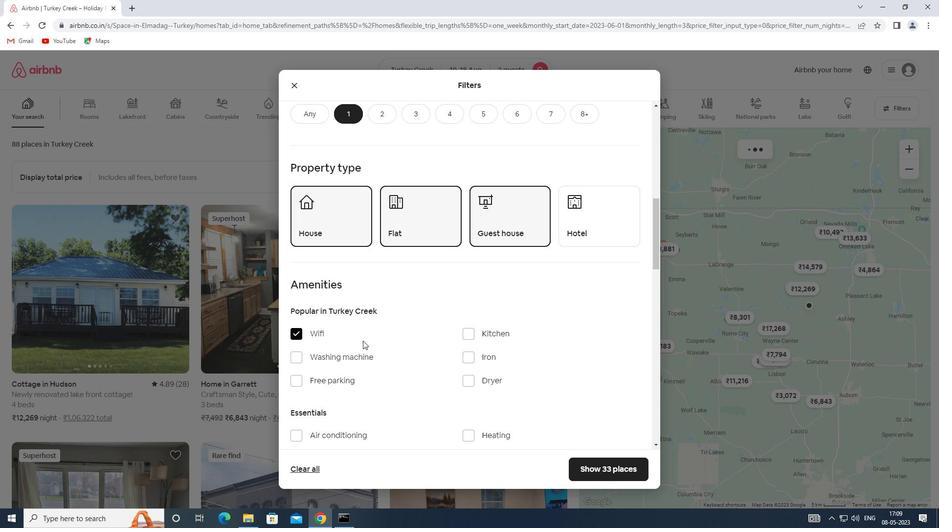
Action: Mouse scrolled (366, 340) with delta (0, 0)
Screenshot: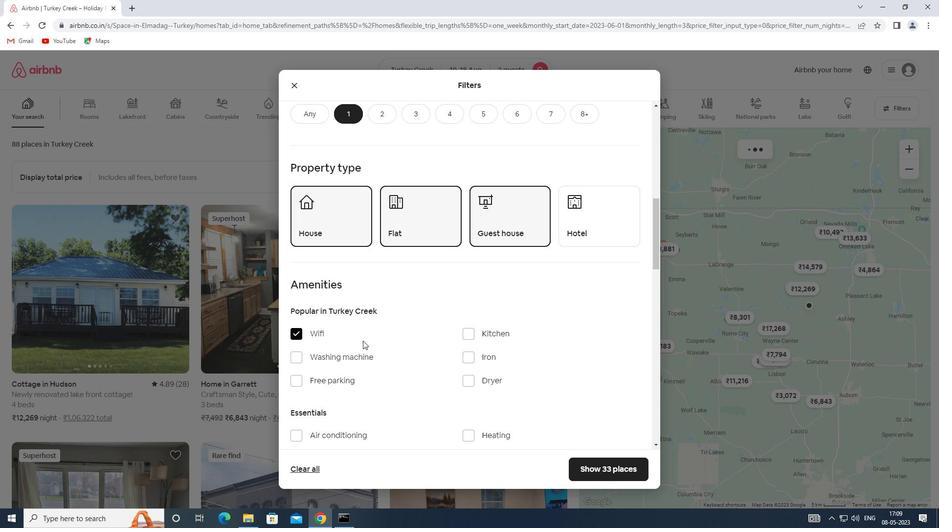 
Action: Mouse scrolled (366, 340) with delta (0, 0)
Screenshot: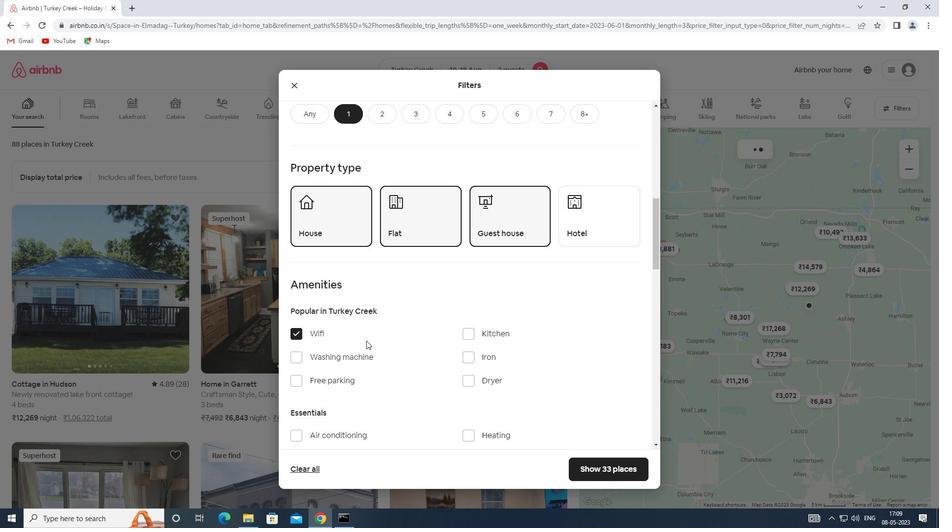 
Action: Mouse moved to (469, 309)
Screenshot: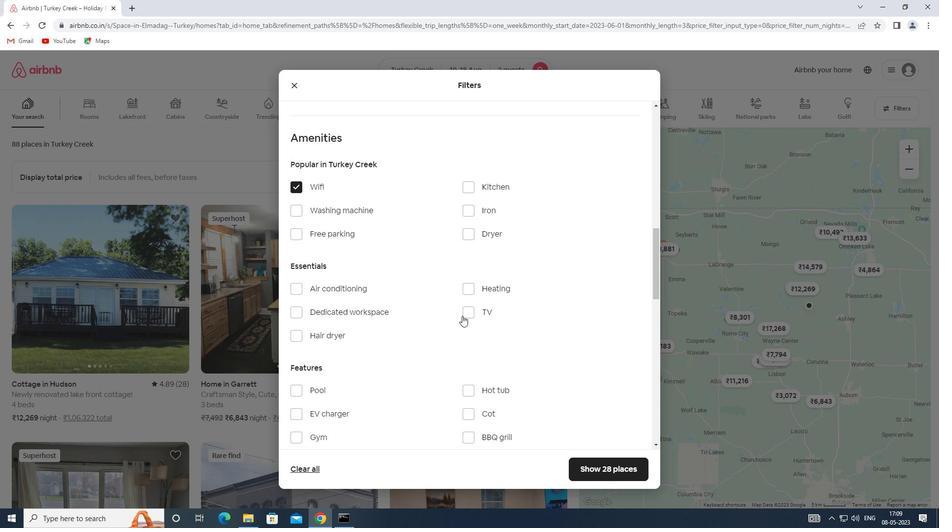 
Action: Mouse pressed left at (469, 309)
Screenshot: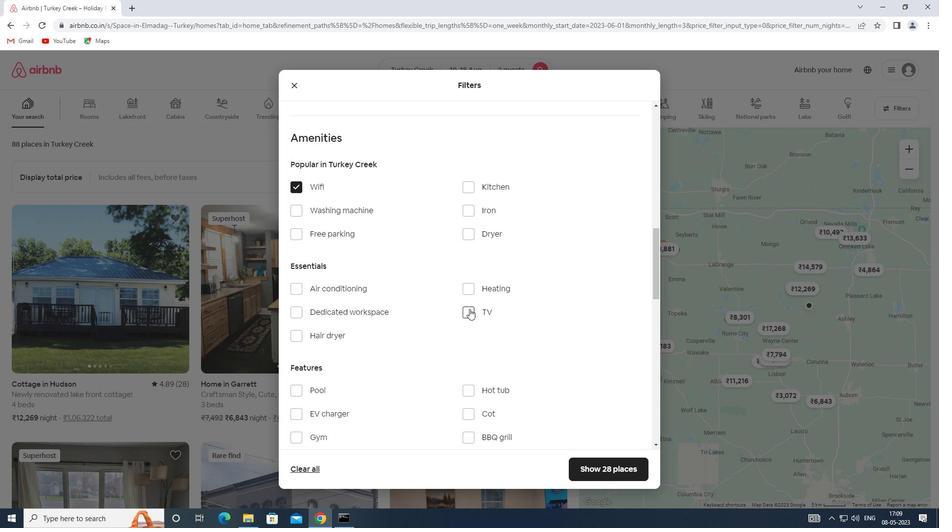 
Action: Mouse moved to (296, 236)
Screenshot: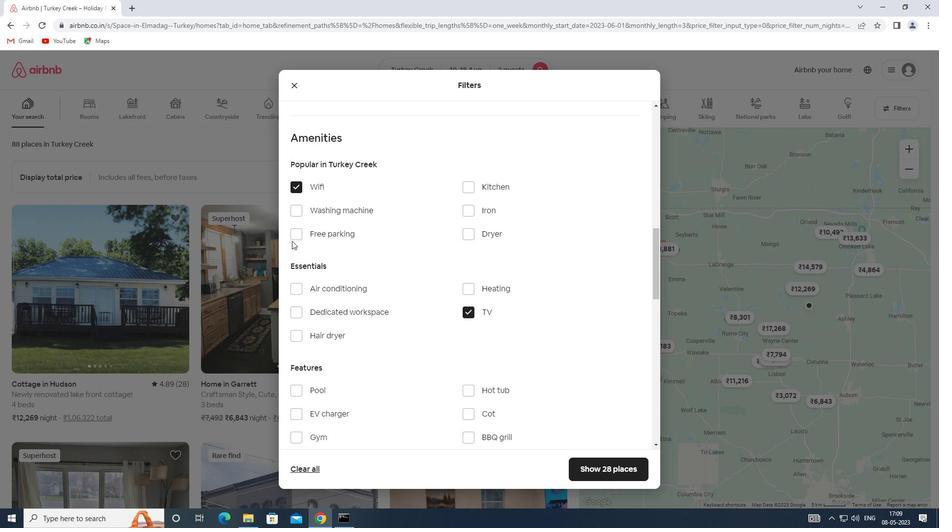 
Action: Mouse pressed left at (296, 236)
Screenshot: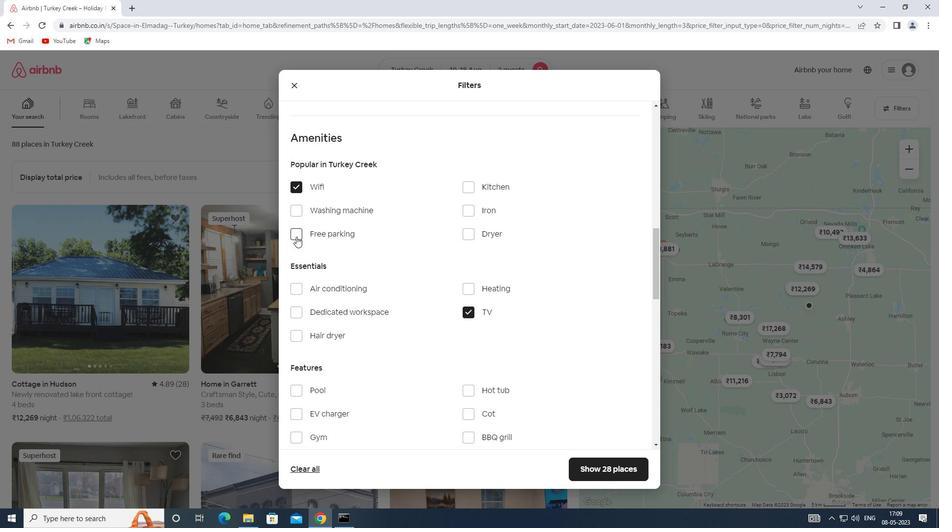 
Action: Mouse moved to (361, 313)
Screenshot: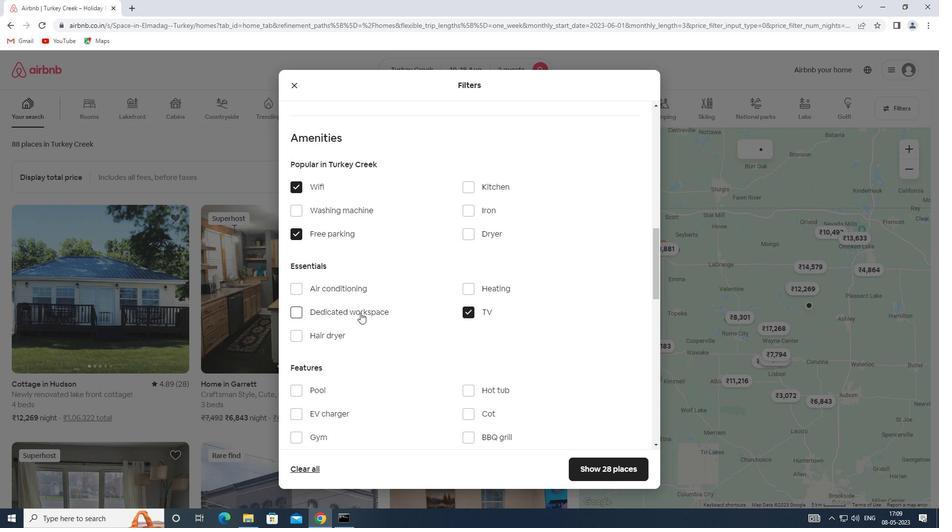 
Action: Mouse scrolled (361, 312) with delta (0, 0)
Screenshot: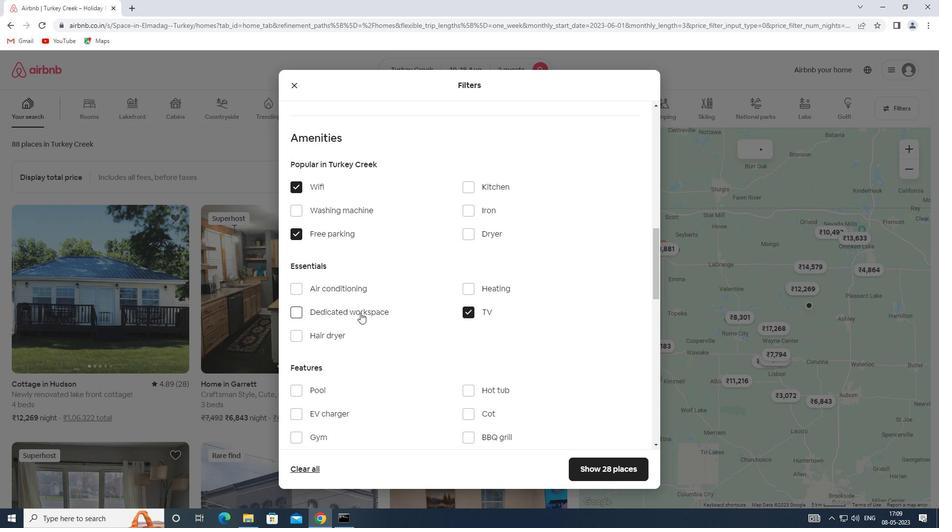 
Action: Mouse scrolled (361, 312) with delta (0, 0)
Screenshot: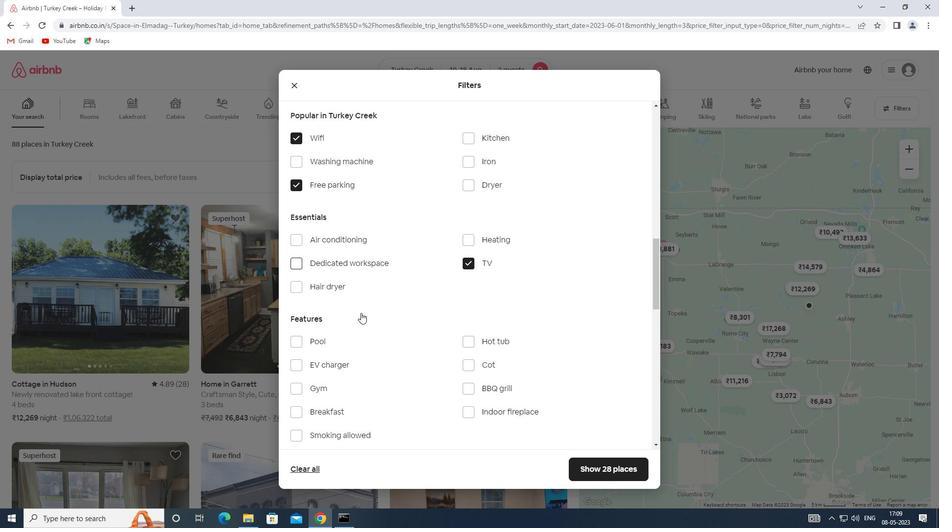 
Action: Mouse moved to (309, 337)
Screenshot: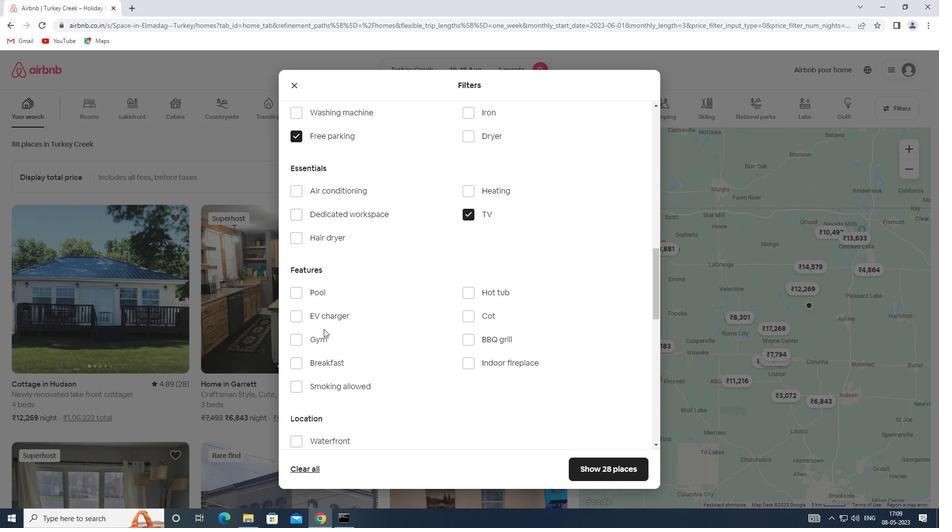 
Action: Mouse pressed left at (309, 337)
Screenshot: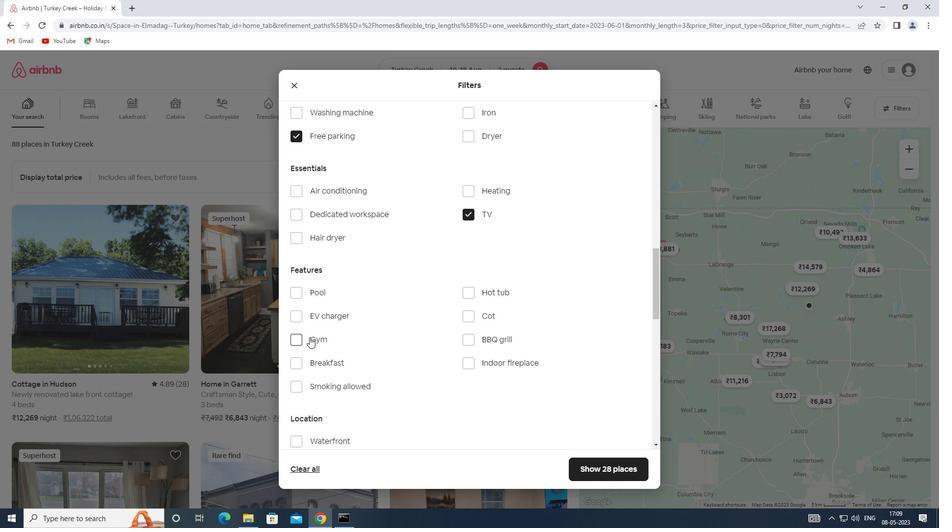 
Action: Mouse moved to (322, 361)
Screenshot: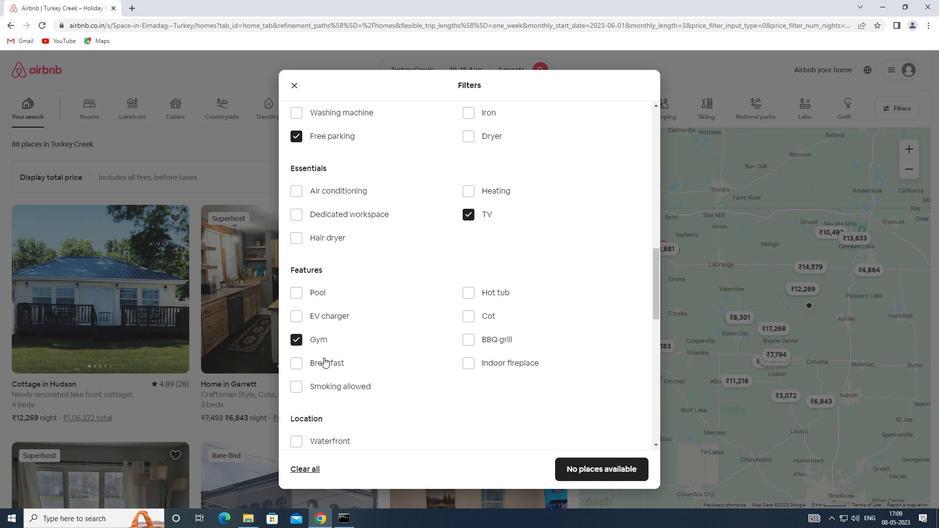 
Action: Mouse pressed left at (322, 361)
Screenshot: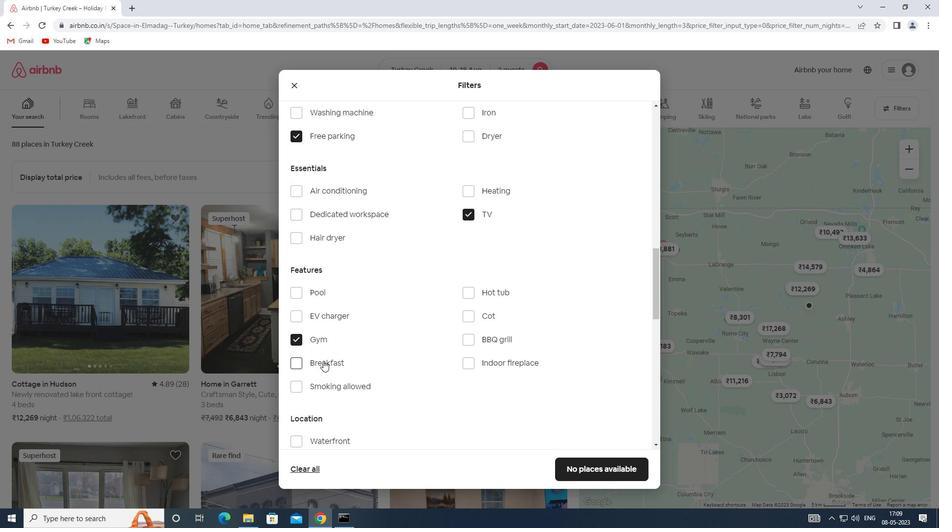 
Action: Mouse moved to (395, 345)
Screenshot: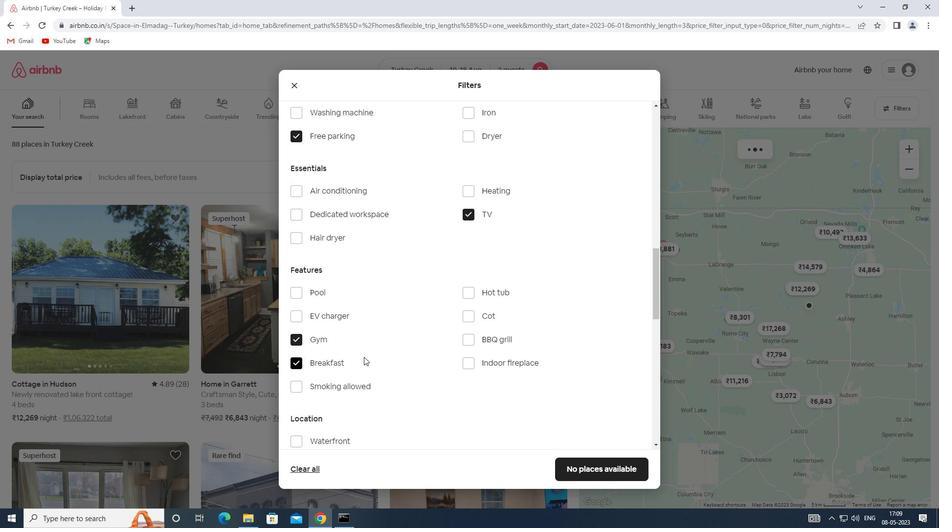 
Action: Mouse scrolled (395, 344) with delta (0, 0)
Screenshot: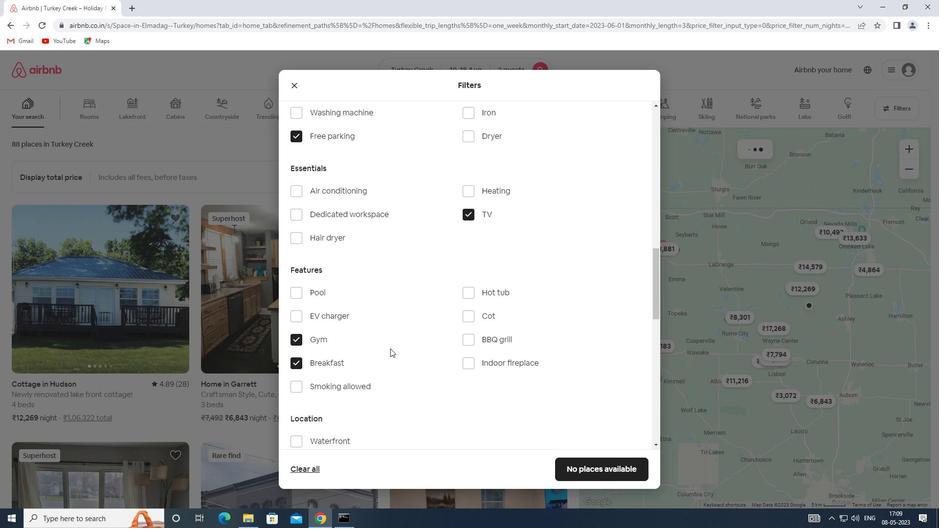 
Action: Mouse scrolled (395, 344) with delta (0, 0)
Screenshot: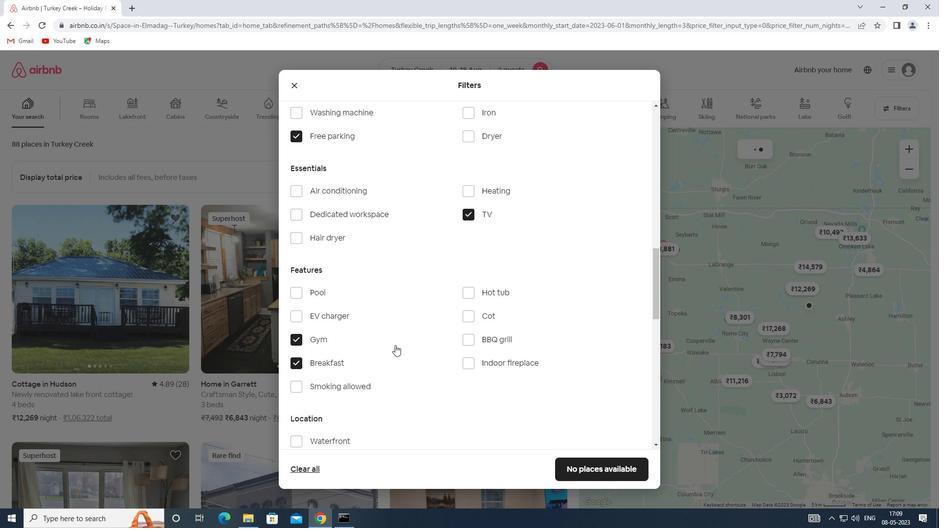 
Action: Mouse moved to (396, 343)
Screenshot: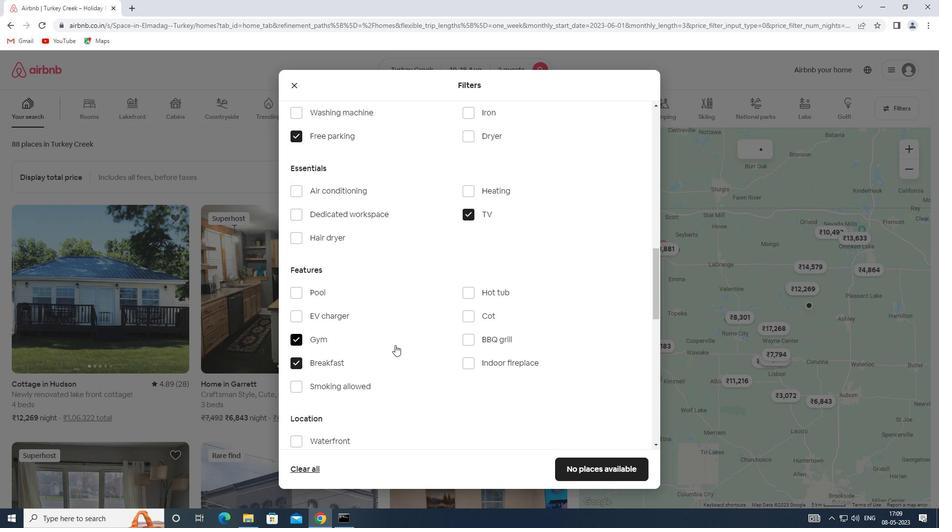 
Action: Mouse scrolled (396, 343) with delta (0, 0)
Screenshot: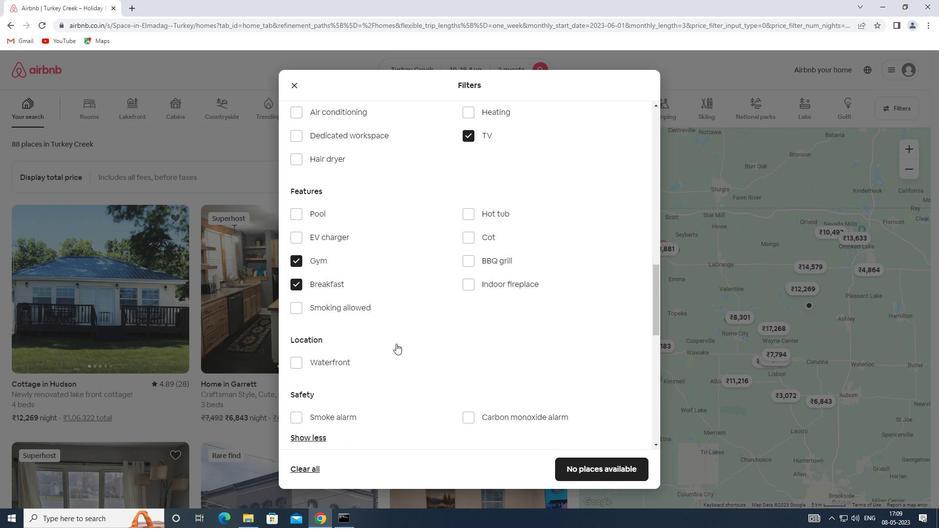 
Action: Mouse moved to (399, 341)
Screenshot: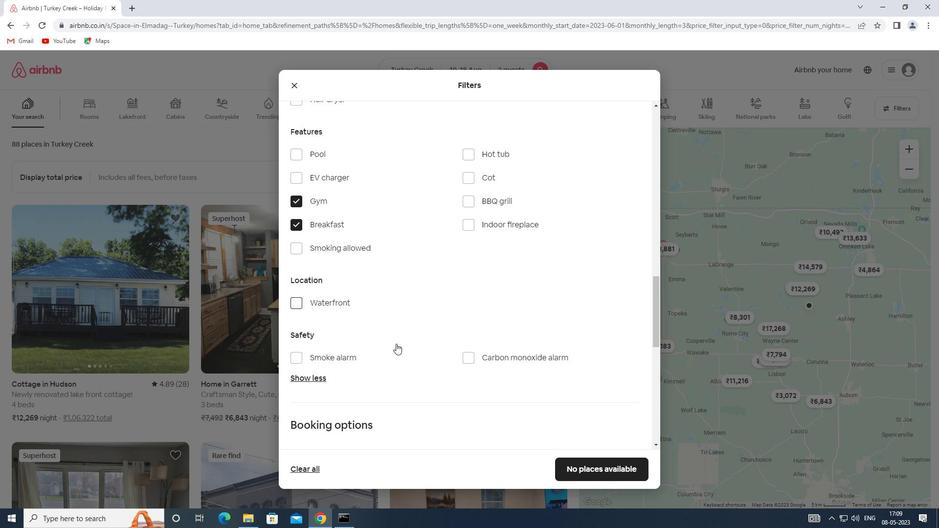 
Action: Mouse scrolled (399, 341) with delta (0, 0)
Screenshot: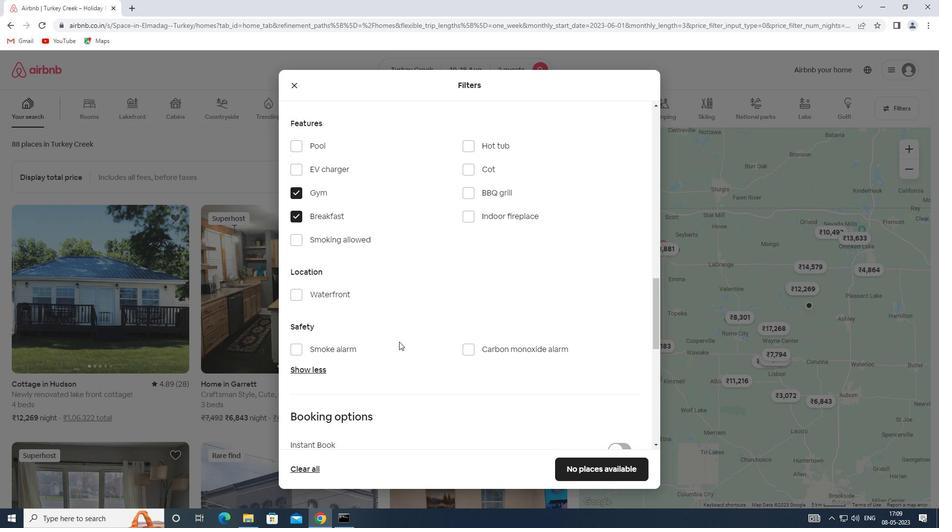 
Action: Mouse scrolled (399, 341) with delta (0, 0)
Screenshot: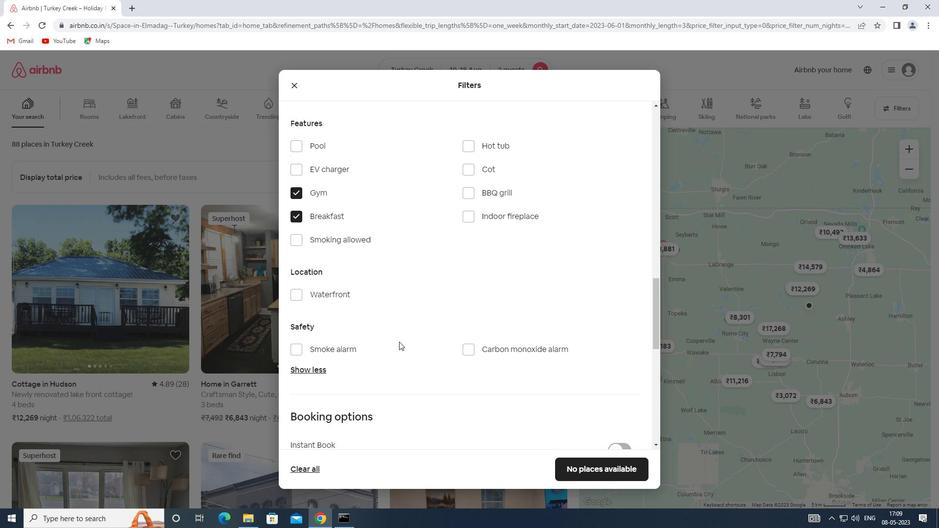 
Action: Mouse scrolled (399, 341) with delta (0, 0)
Screenshot: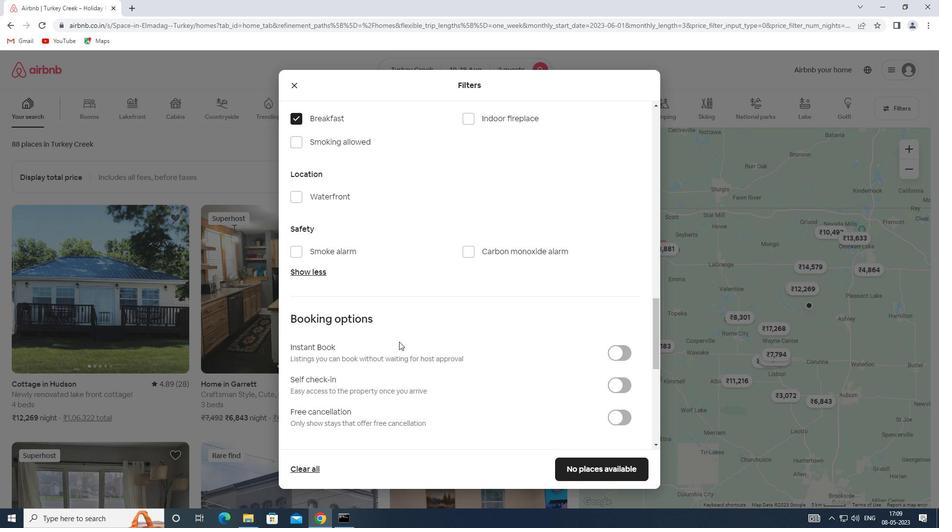 
Action: Mouse moved to (623, 332)
Screenshot: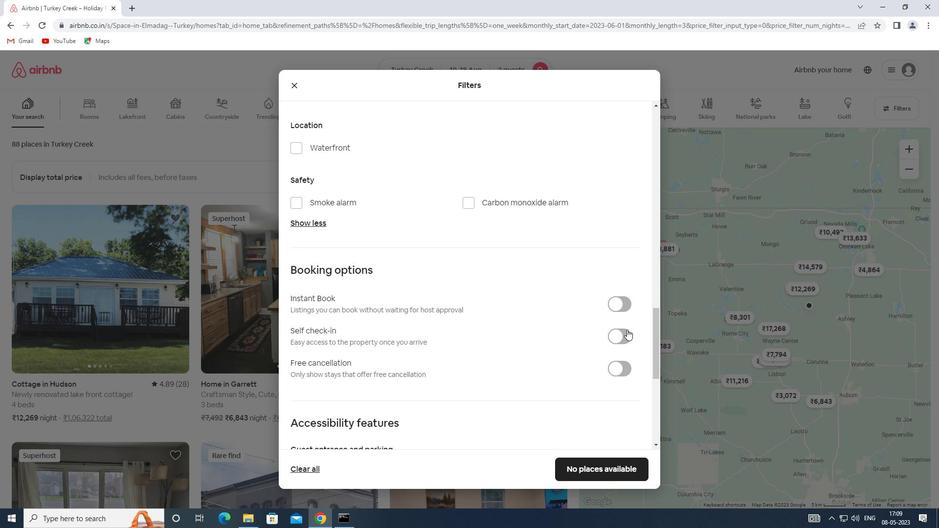
Action: Mouse pressed left at (623, 332)
Screenshot: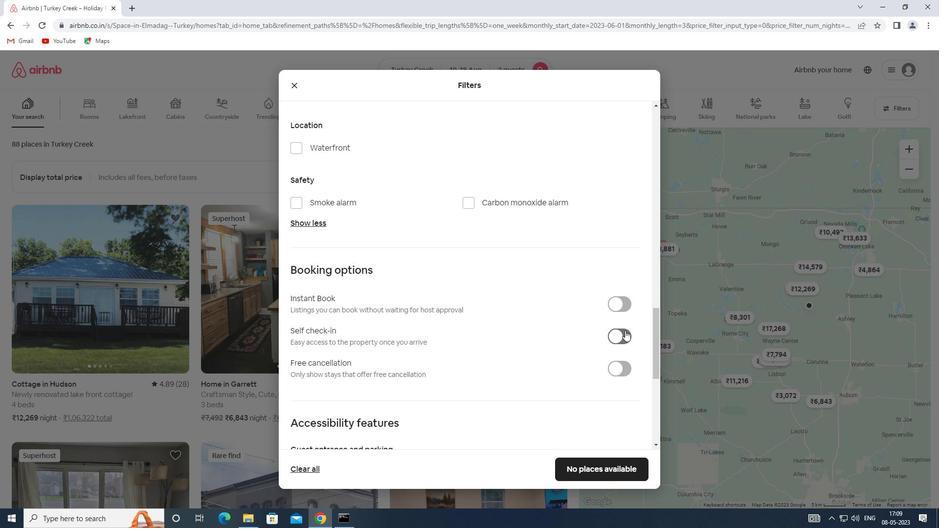 
Action: Mouse moved to (424, 378)
Screenshot: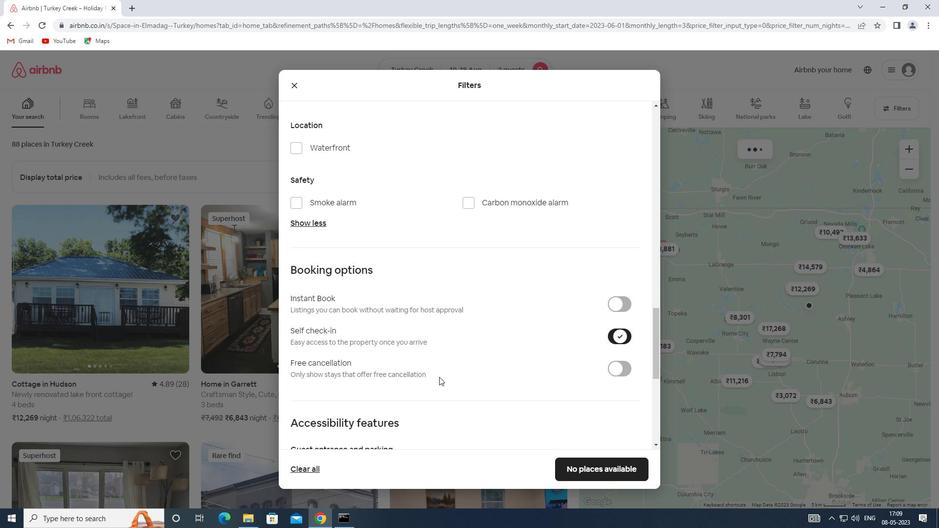 
Action: Mouse scrolled (424, 377) with delta (0, 0)
Screenshot: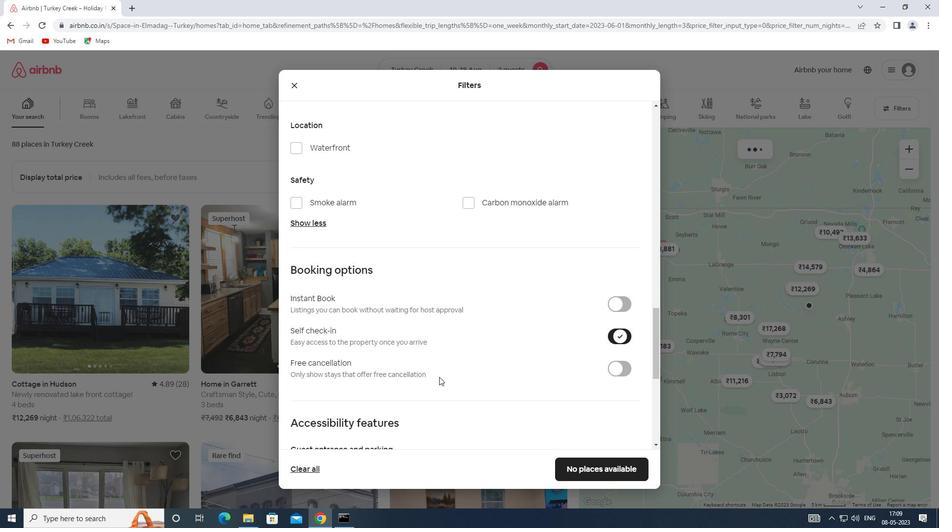 
Action: Mouse scrolled (424, 377) with delta (0, 0)
Screenshot: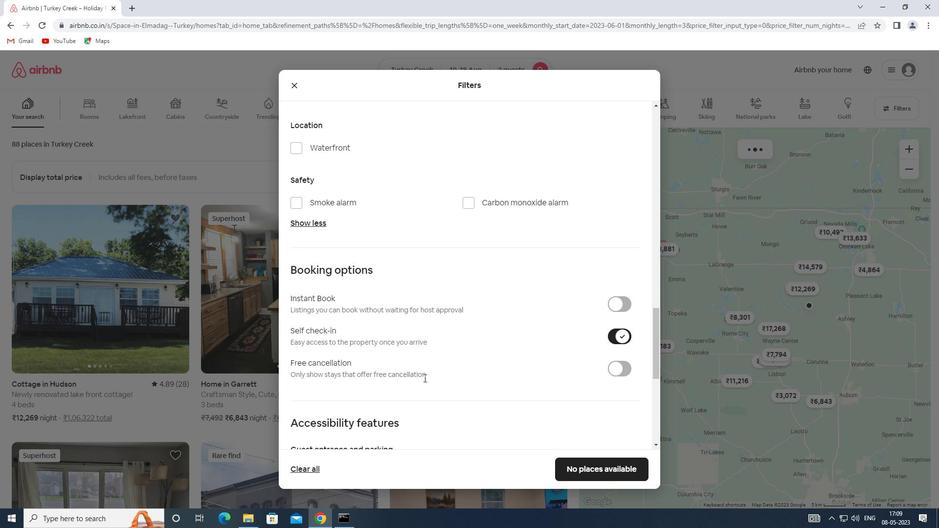 
Action: Mouse scrolled (424, 377) with delta (0, 0)
Screenshot: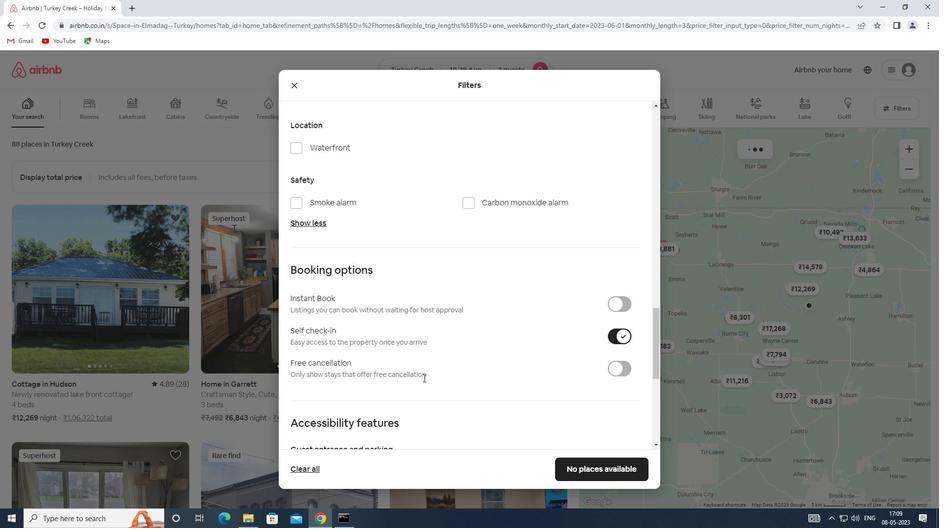 
Action: Mouse moved to (422, 374)
Screenshot: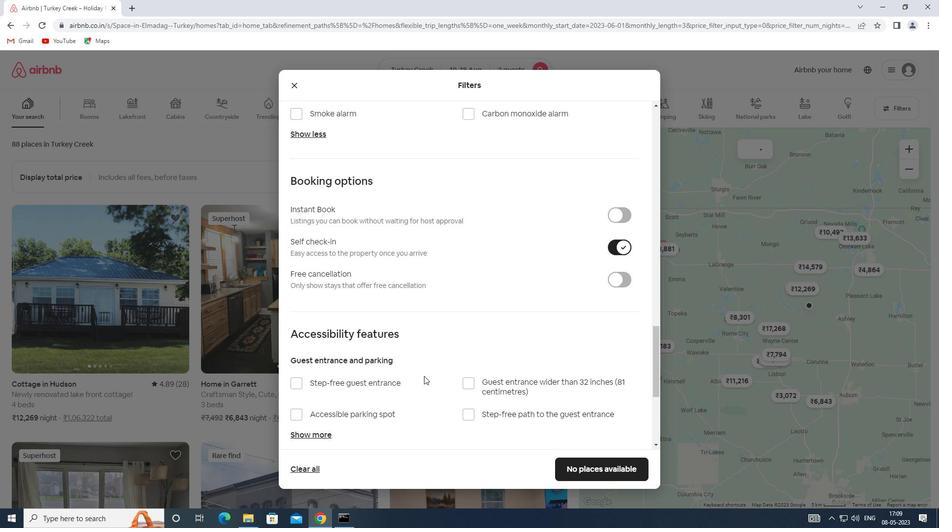 
Action: Mouse scrolled (422, 373) with delta (0, 0)
Screenshot: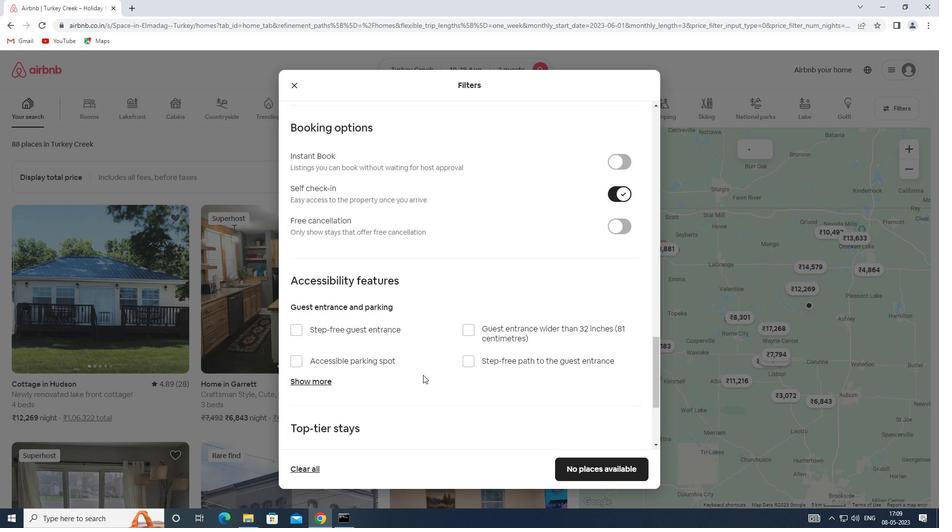 
Action: Mouse scrolled (422, 373) with delta (0, 0)
Screenshot: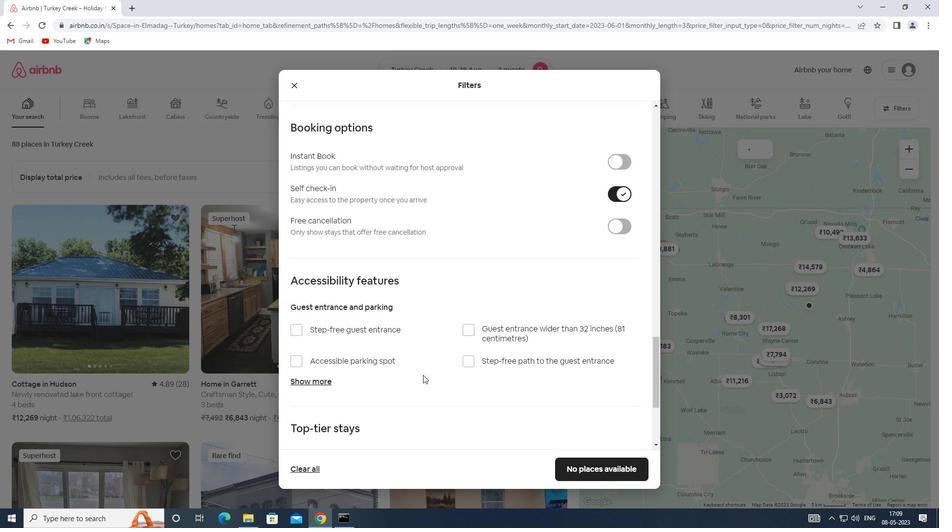 
Action: Mouse scrolled (422, 373) with delta (0, 0)
Screenshot: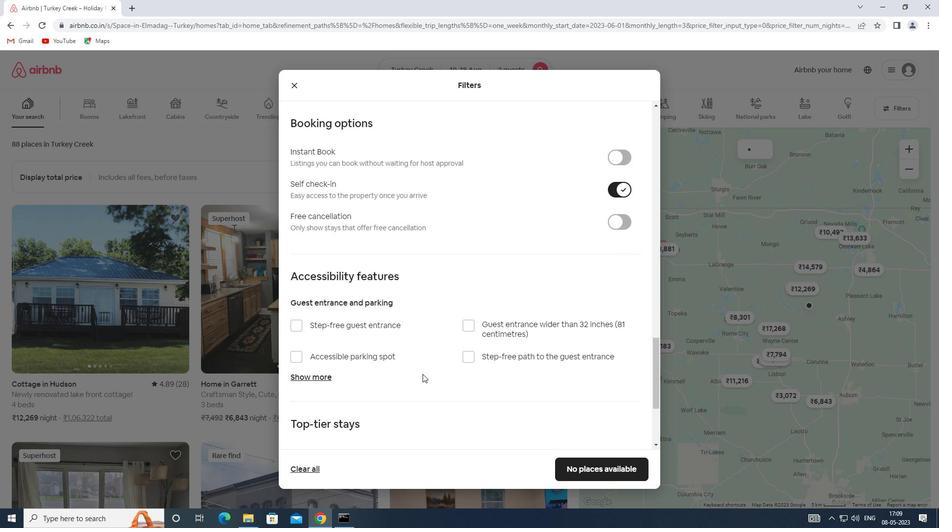 
Action: Mouse moved to (321, 405)
Screenshot: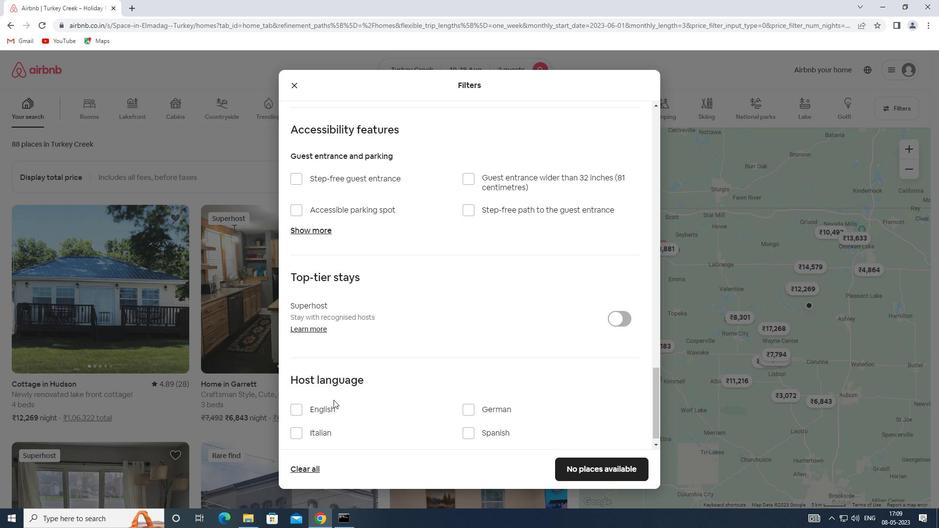 
Action: Mouse pressed left at (321, 405)
Screenshot: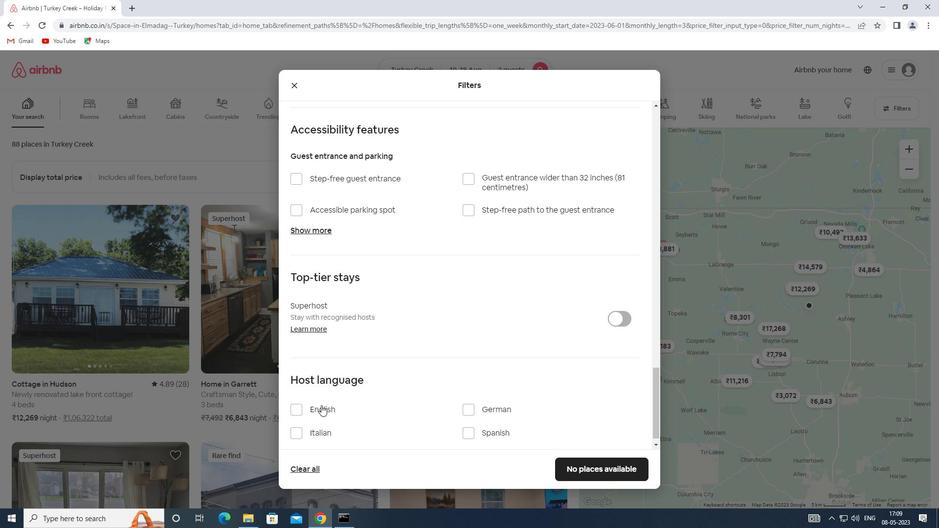 
Action: Mouse moved to (593, 467)
Screenshot: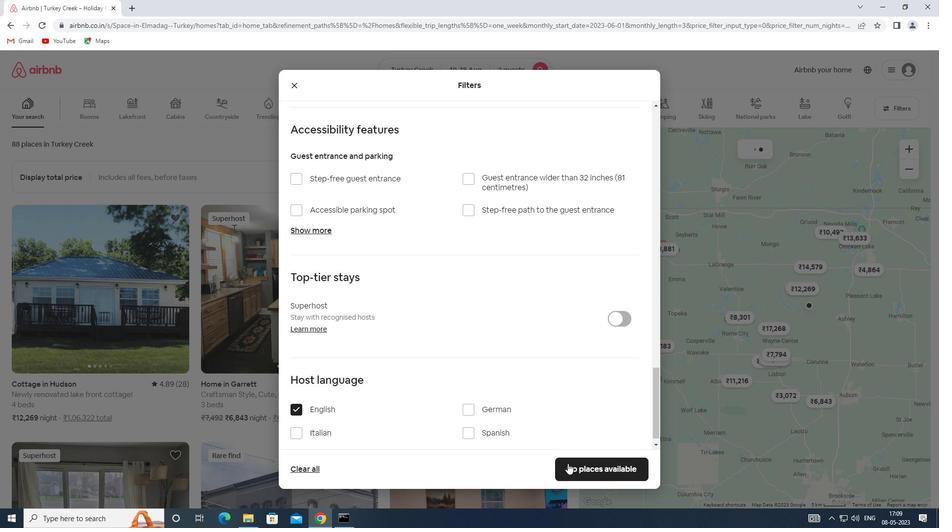 
Action: Mouse pressed left at (593, 467)
Screenshot: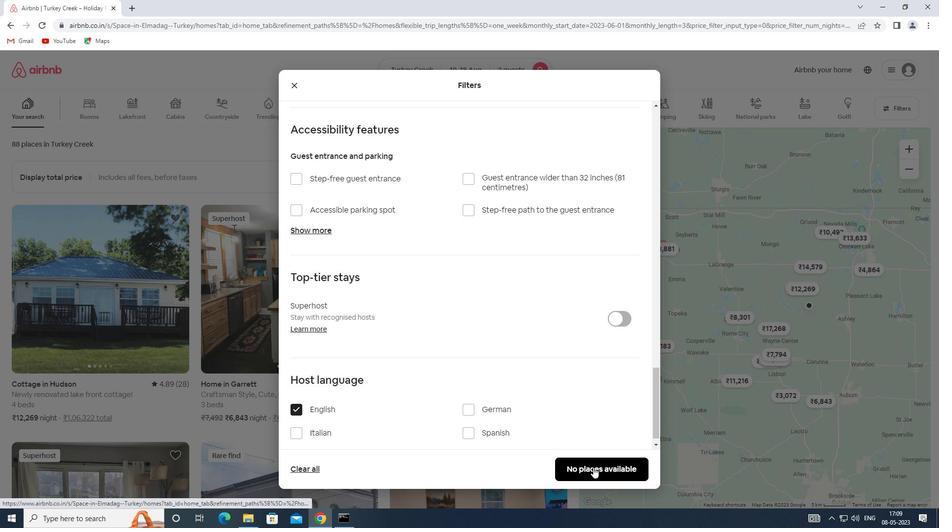 
Action: Mouse moved to (593, 467)
Screenshot: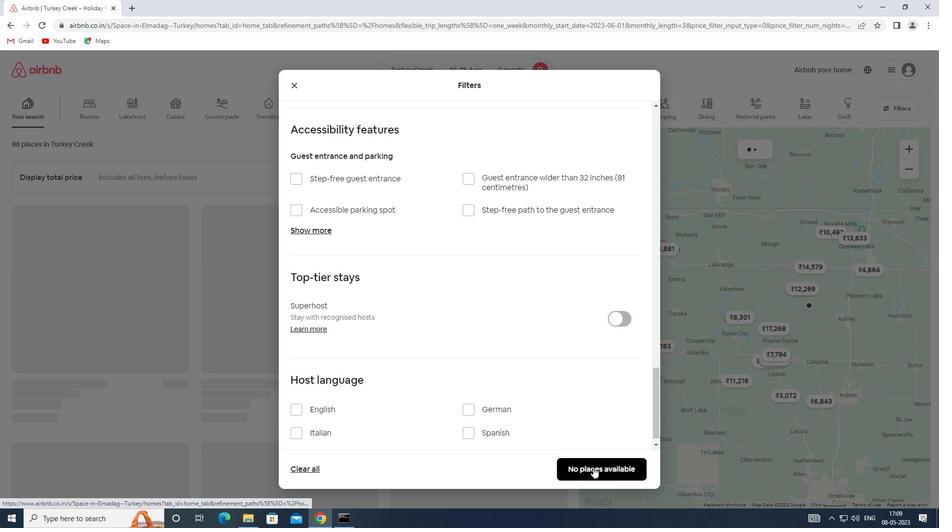 
